 Task: Search one way flight ticket for 5 adults, 2 children, 1 infant in seat and 1 infant on lap in economy from Klawock: Klawock Airport (also Seeklawock Seaplane Base) to Gillette: Gillette Campbell County Airport on 5-1-2023. Choice of flights is Westjet. Number of bags: 2 checked bags. Price is upto 40000. Outbound departure time preference is 20:15. Return departure time preference is 9:45.
Action: Mouse moved to (192, 173)
Screenshot: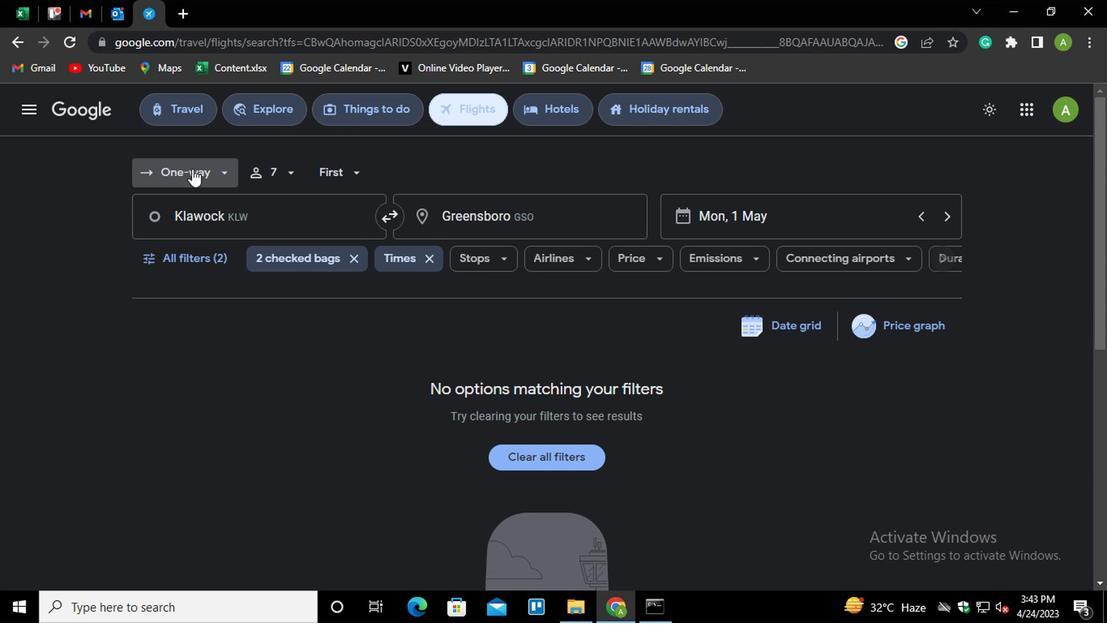 
Action: Mouse pressed left at (192, 173)
Screenshot: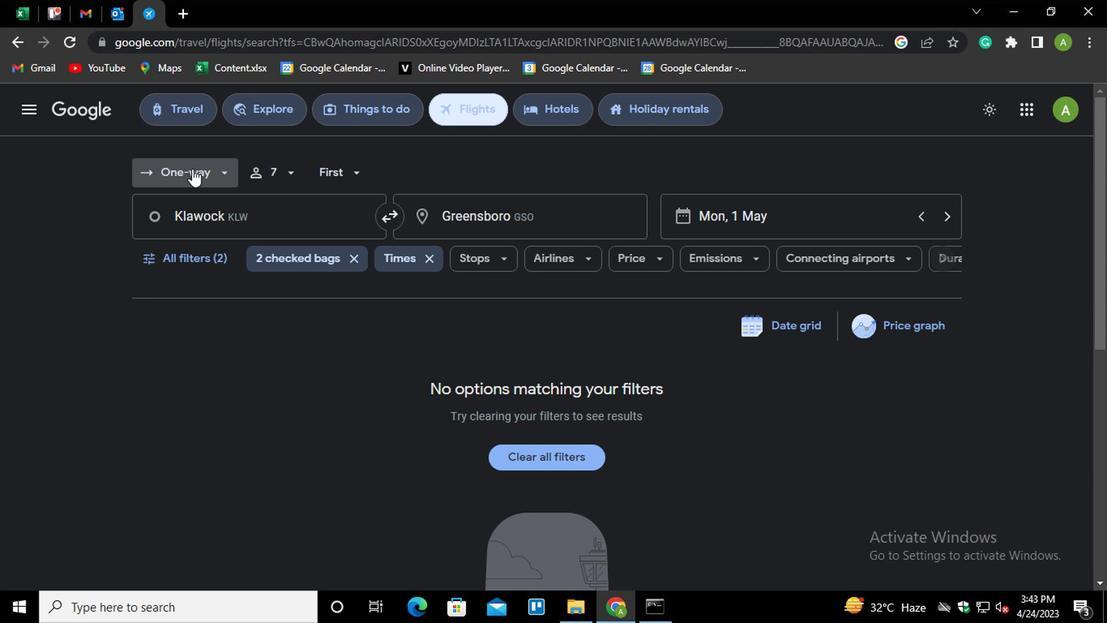 
Action: Mouse moved to (214, 238)
Screenshot: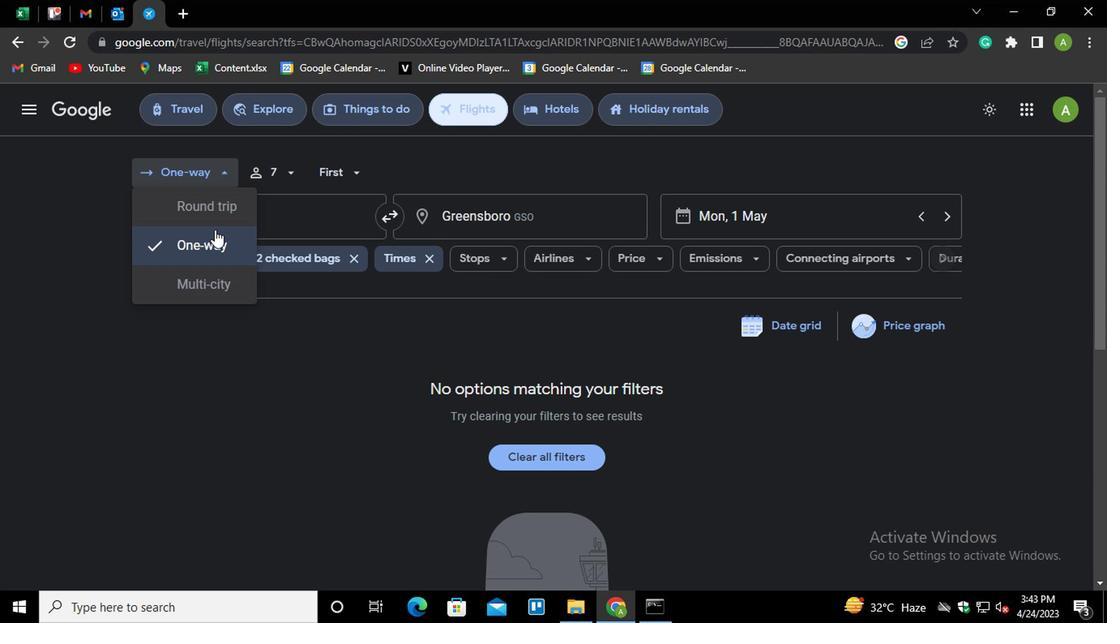 
Action: Mouse pressed left at (214, 238)
Screenshot: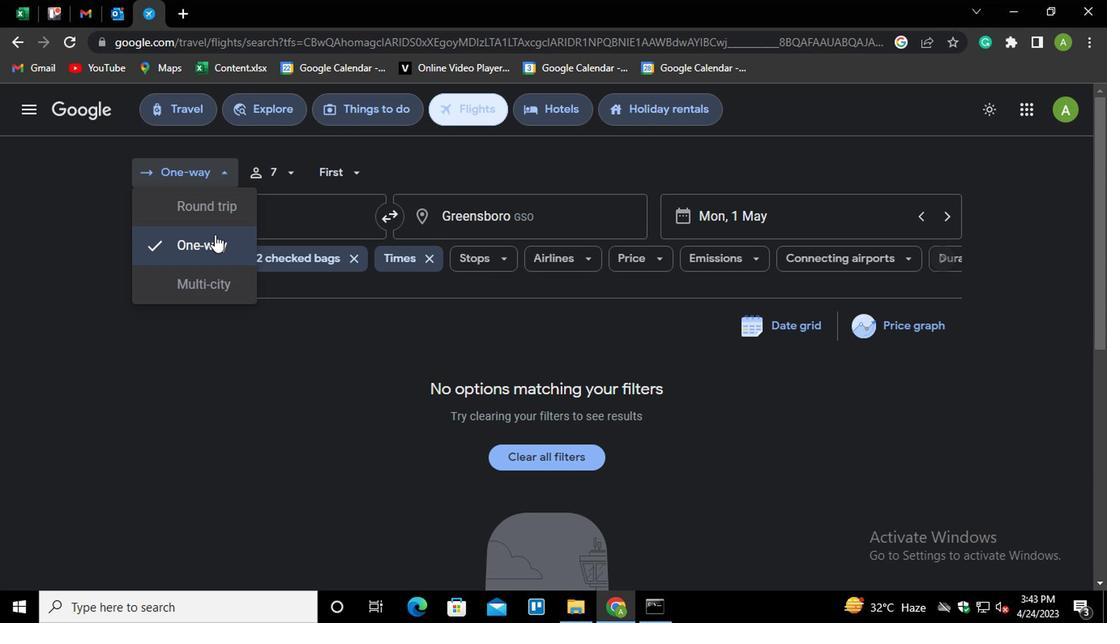 
Action: Mouse moved to (256, 173)
Screenshot: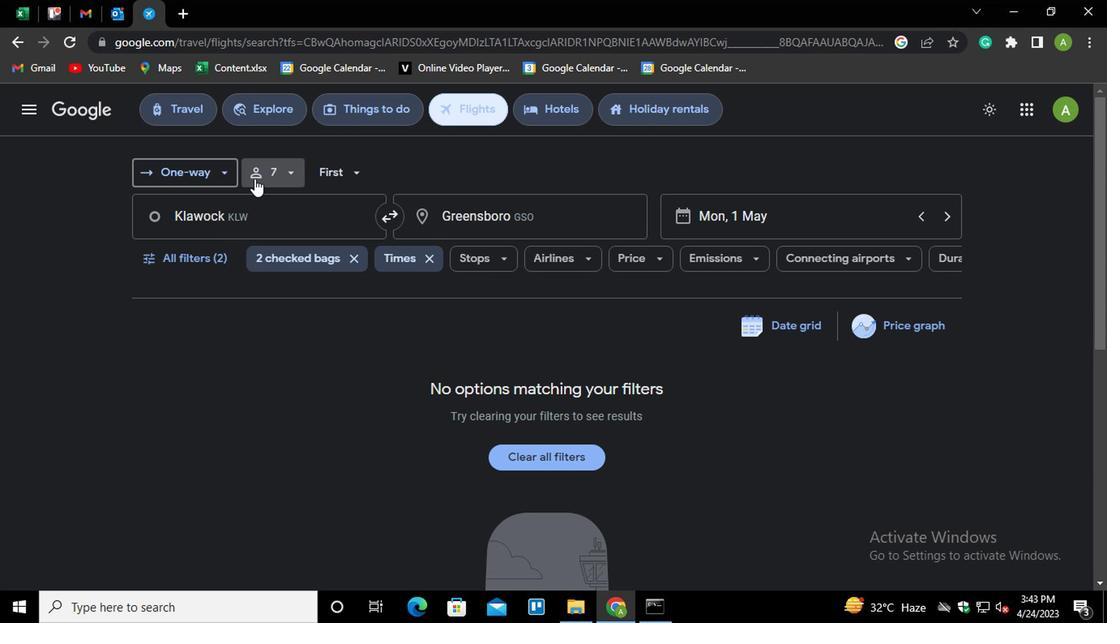 
Action: Mouse pressed left at (256, 173)
Screenshot: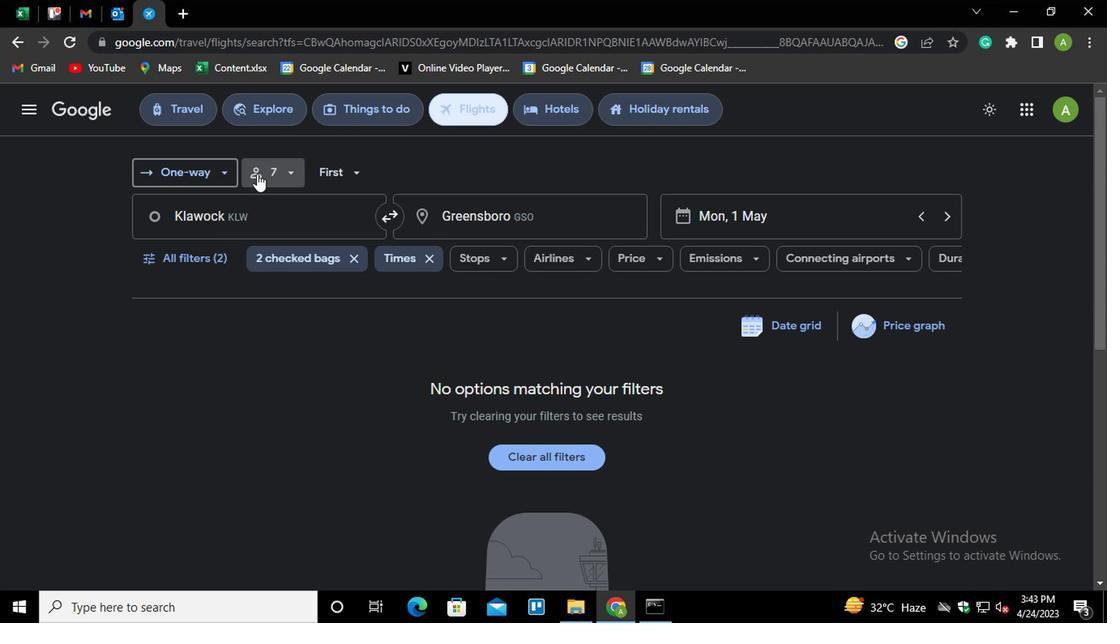 
Action: Mouse moved to (405, 216)
Screenshot: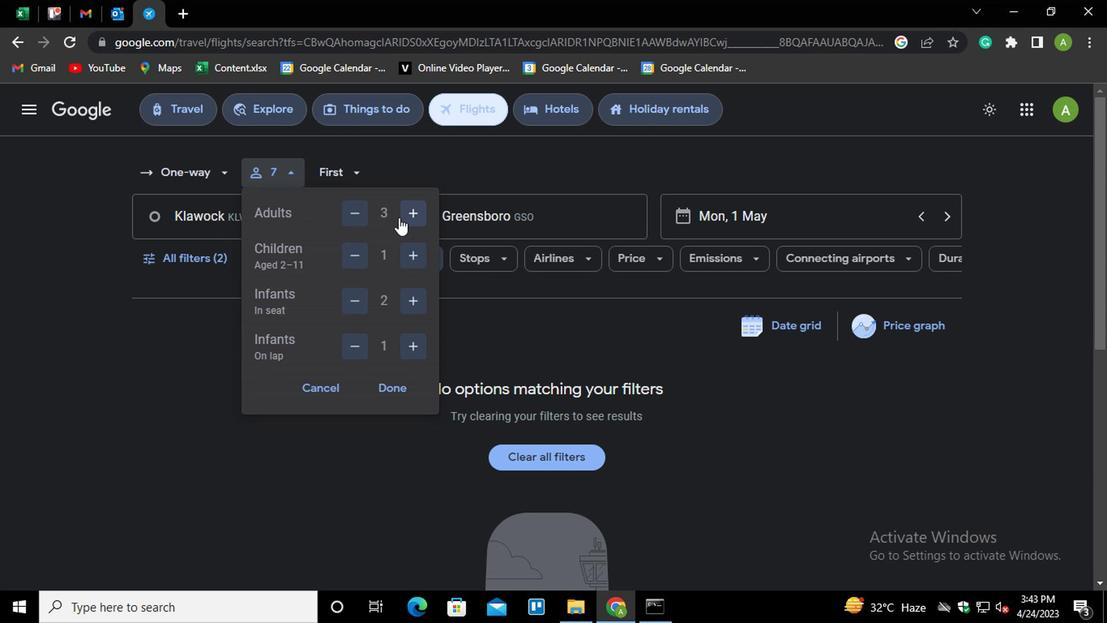 
Action: Mouse pressed left at (405, 216)
Screenshot: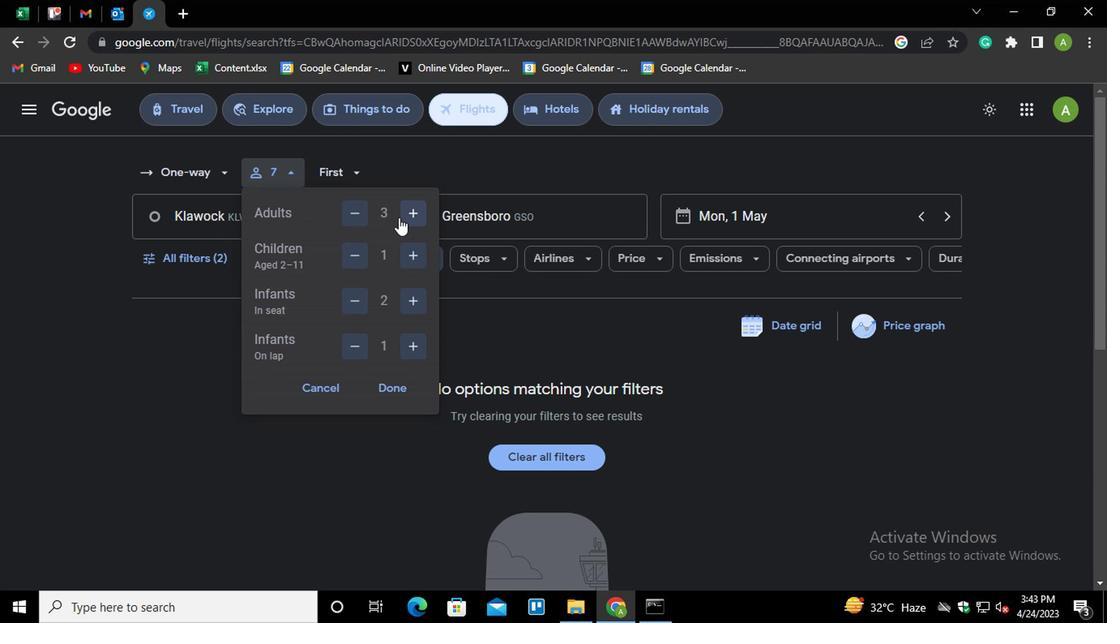 
Action: Mouse pressed left at (405, 216)
Screenshot: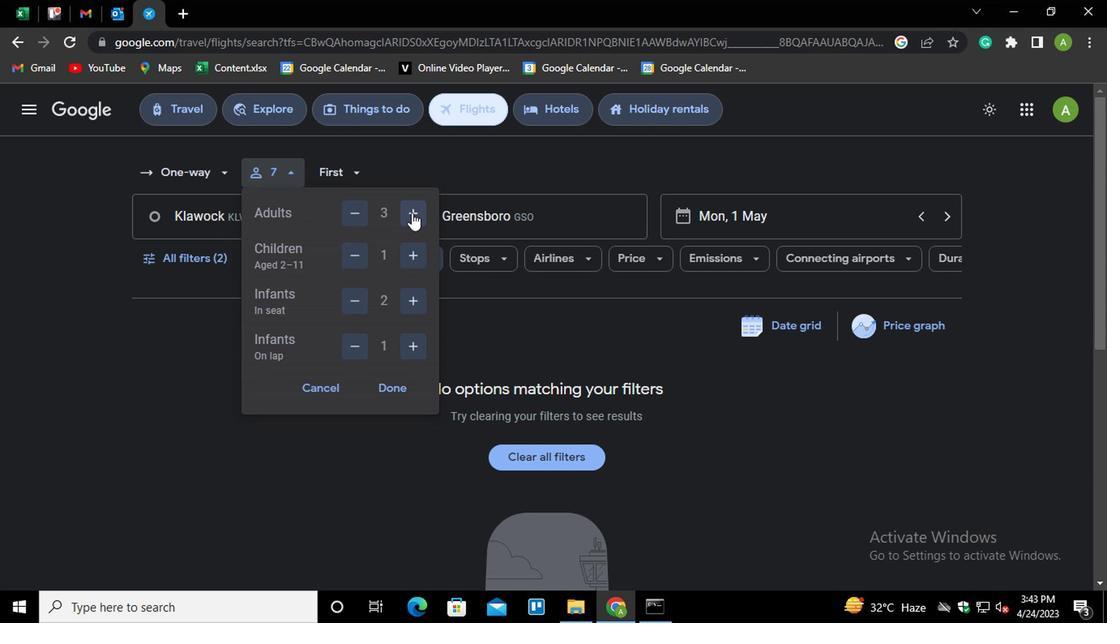 
Action: Mouse moved to (406, 256)
Screenshot: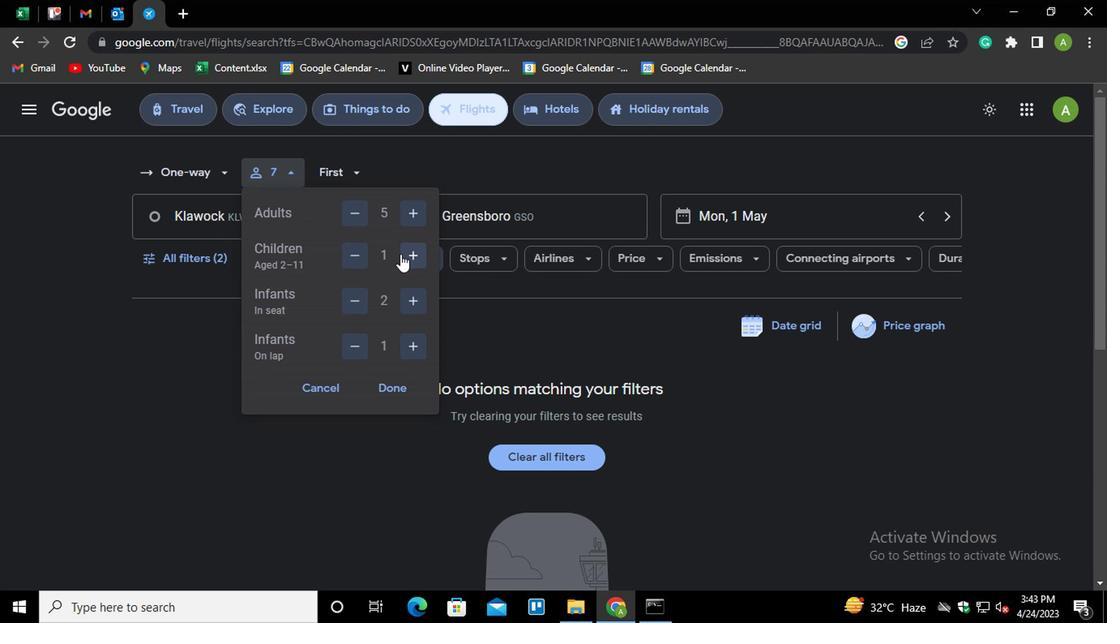 
Action: Mouse pressed left at (406, 256)
Screenshot: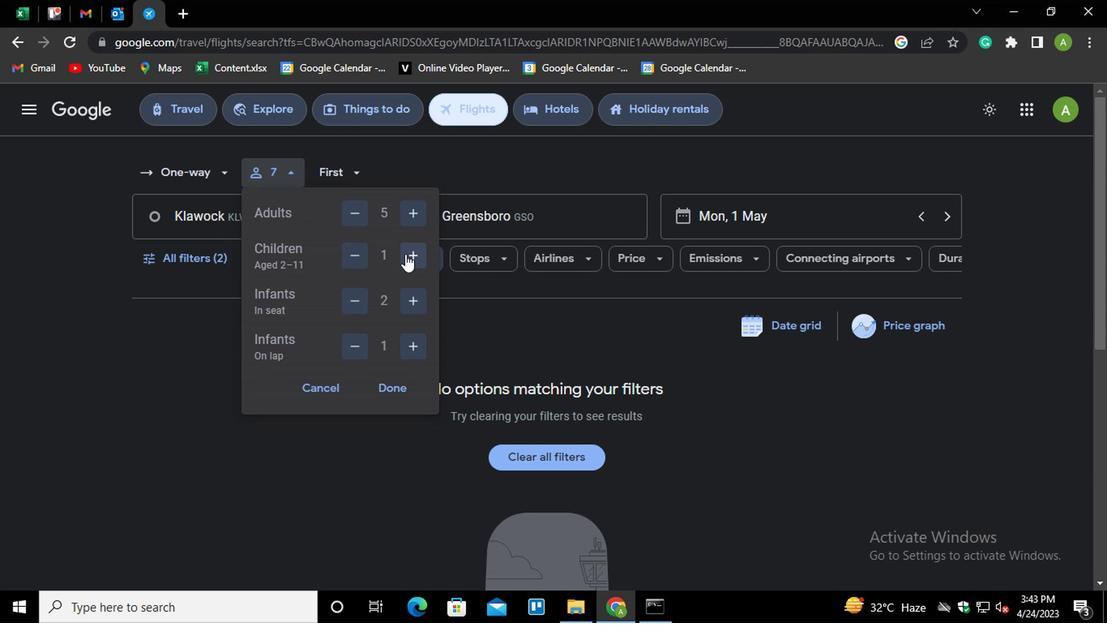 
Action: Mouse moved to (346, 310)
Screenshot: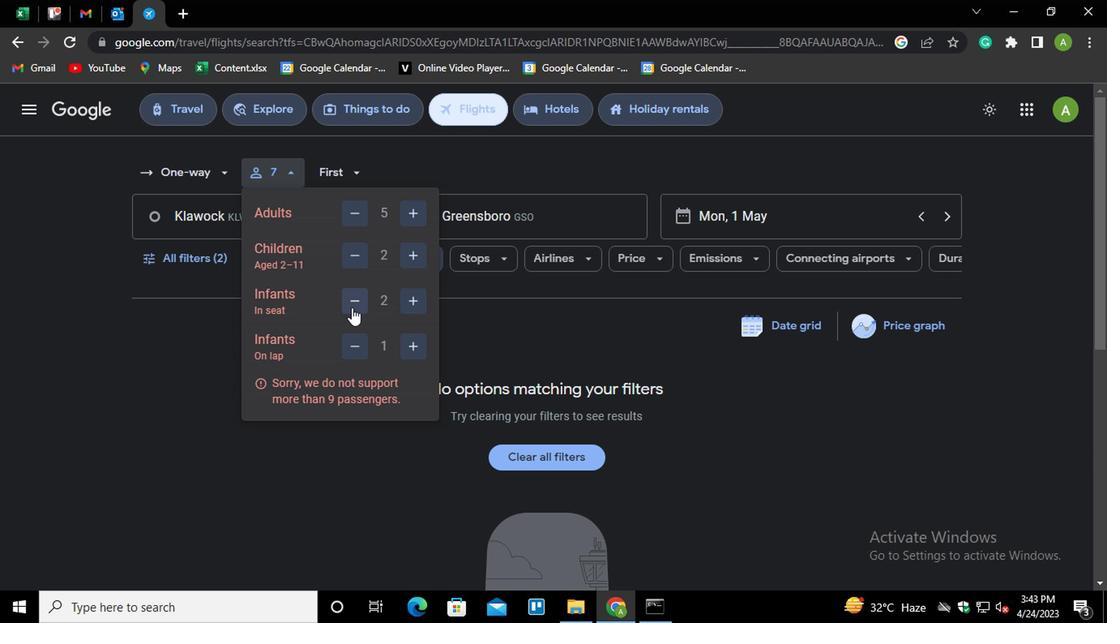
Action: Mouse pressed left at (346, 310)
Screenshot: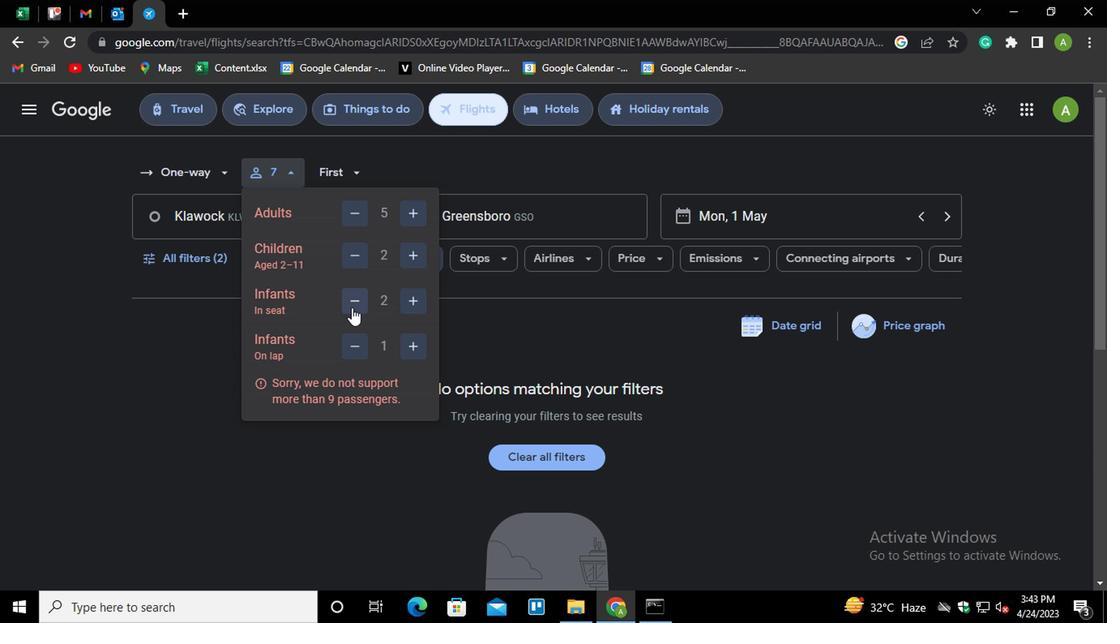 
Action: Mouse moved to (398, 387)
Screenshot: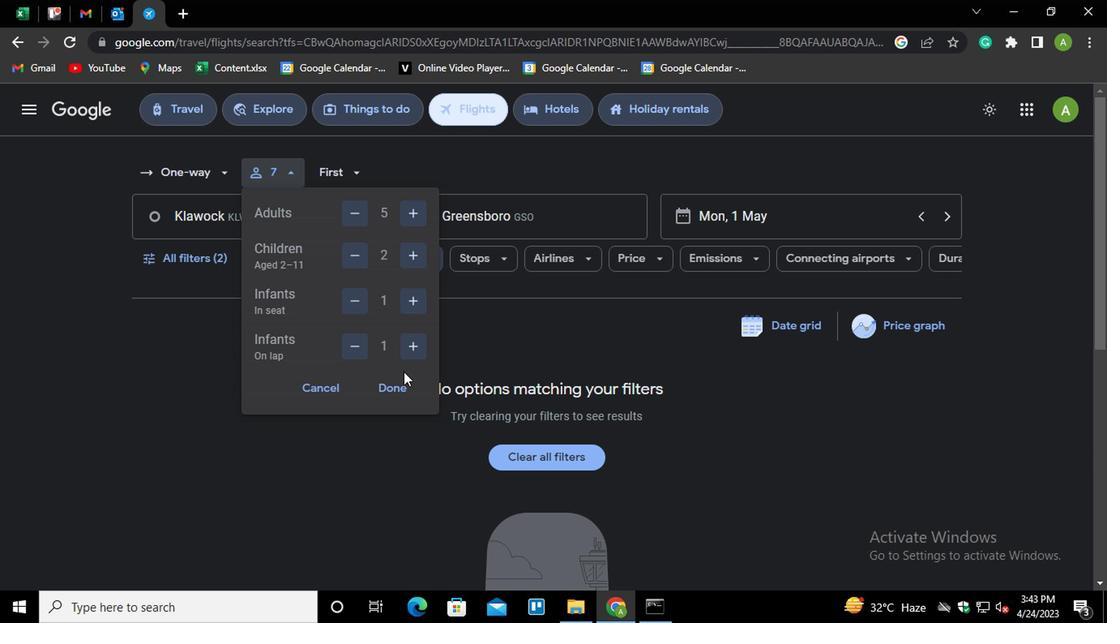 
Action: Mouse pressed left at (398, 387)
Screenshot: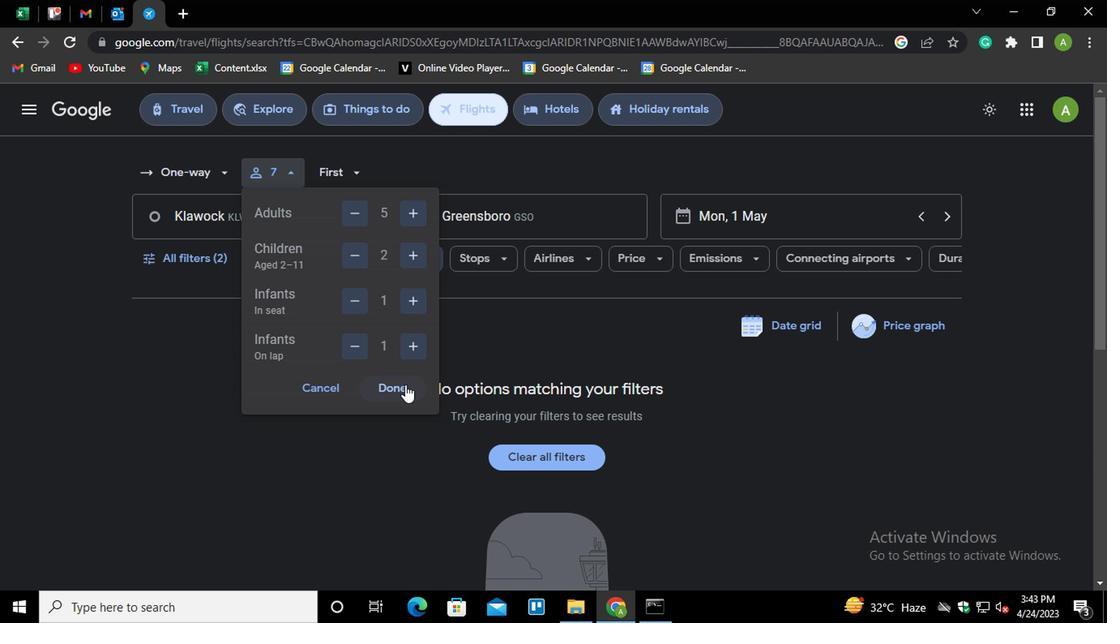 
Action: Mouse moved to (511, 226)
Screenshot: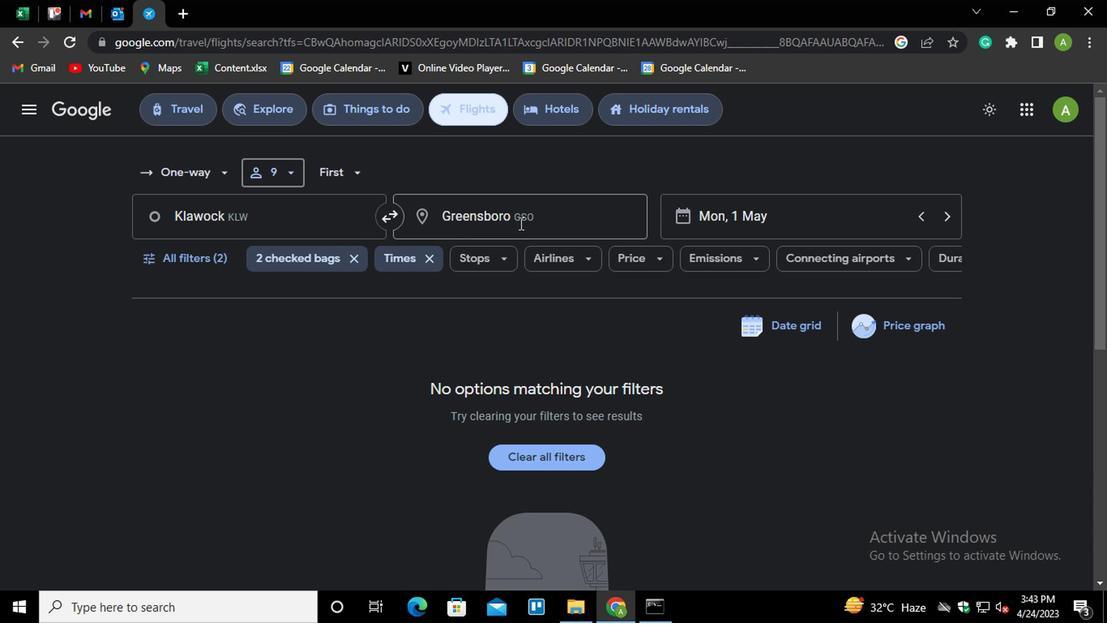 
Action: Mouse pressed left at (511, 226)
Screenshot: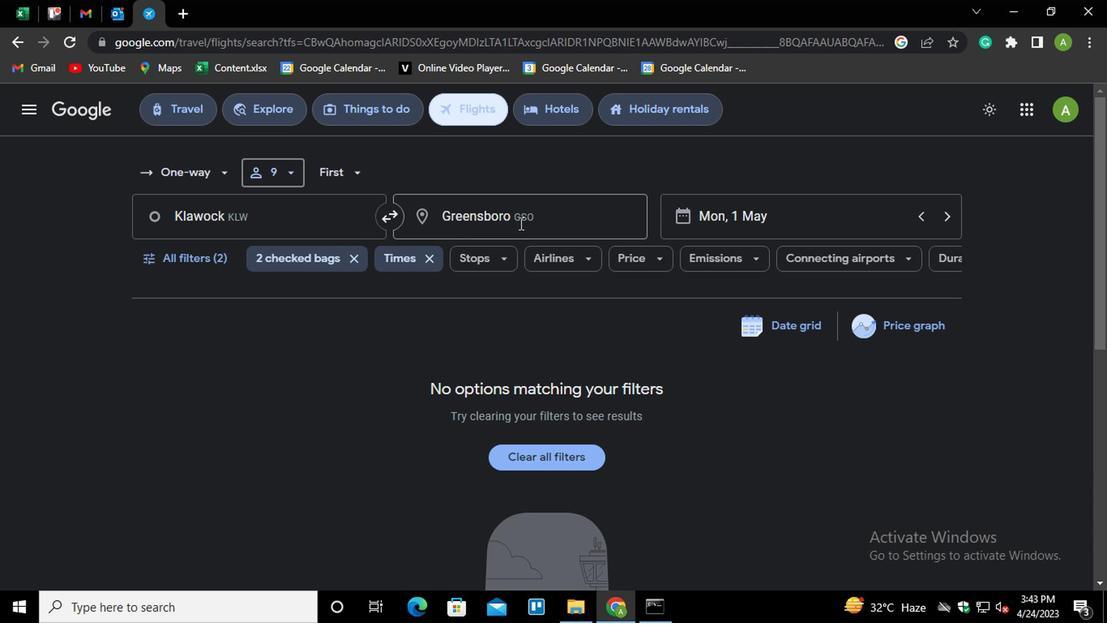 
Action: Key pressed <Key.shift_r><Key.shift_r><Key.shift_r><Key.shift_r><Key.shift_r><Key.shift_r><Key.shift_r>Gillette<Key.down><Key.enter>
Screenshot: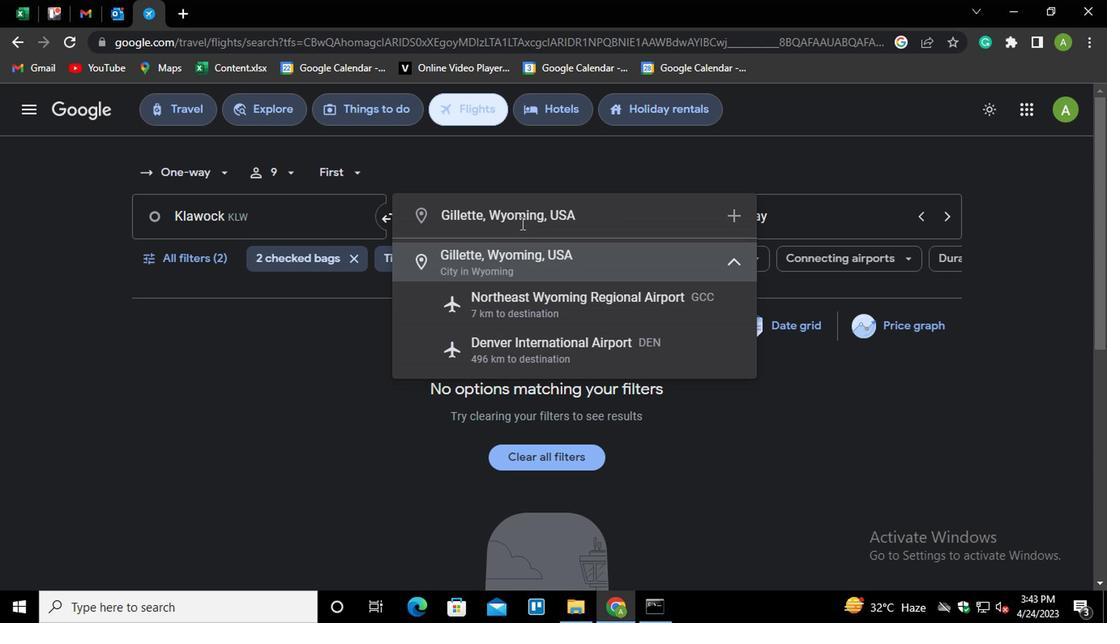 
Action: Mouse moved to (181, 271)
Screenshot: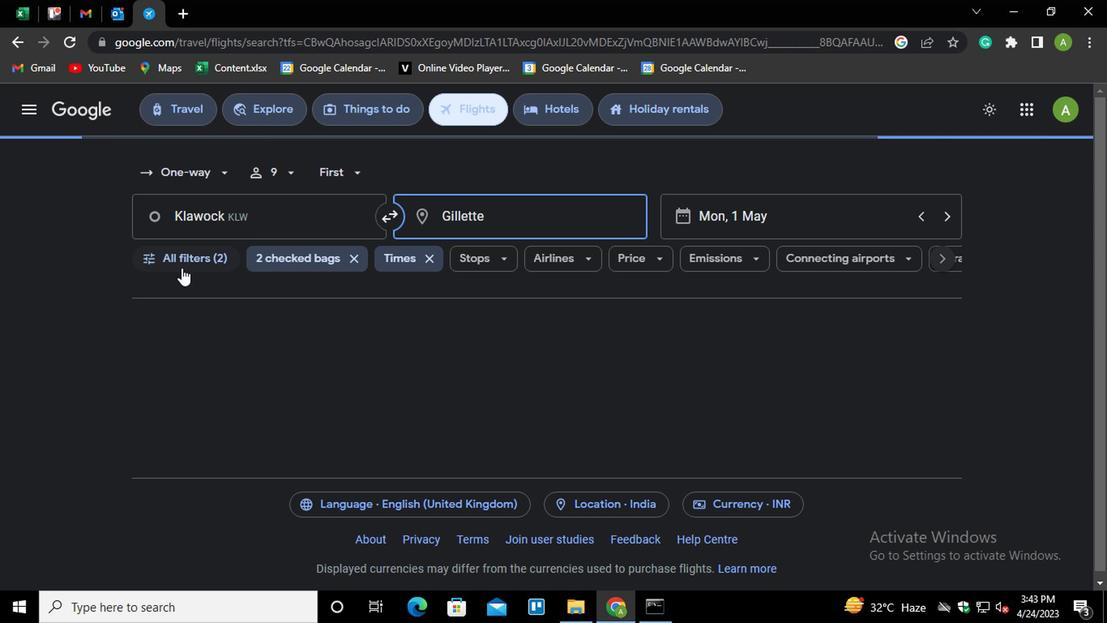 
Action: Mouse pressed left at (181, 271)
Screenshot: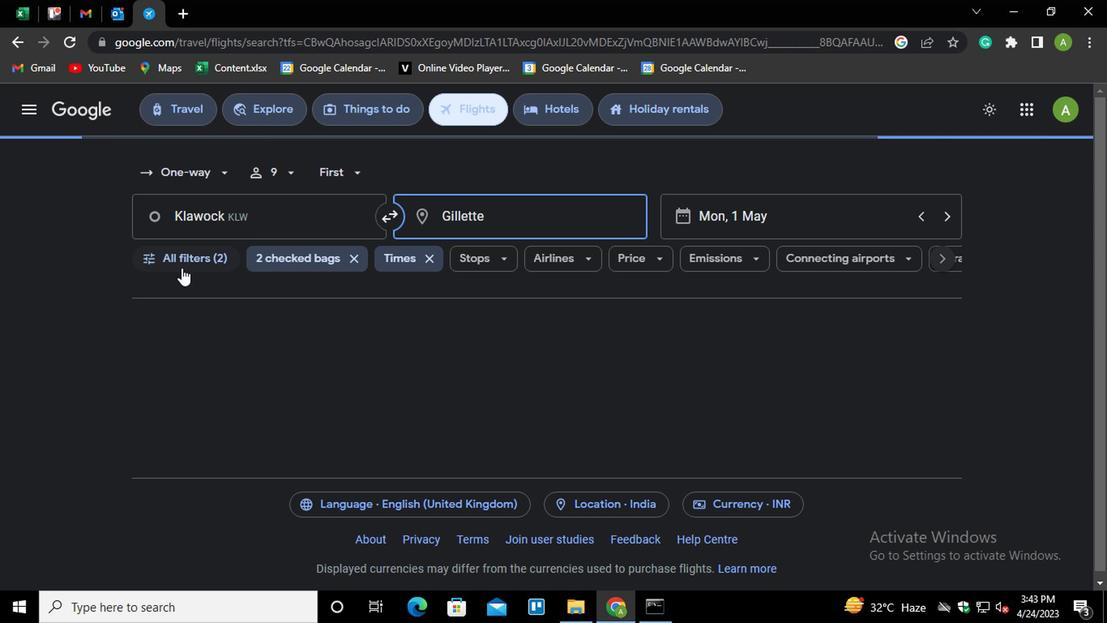 
Action: Mouse moved to (360, 567)
Screenshot: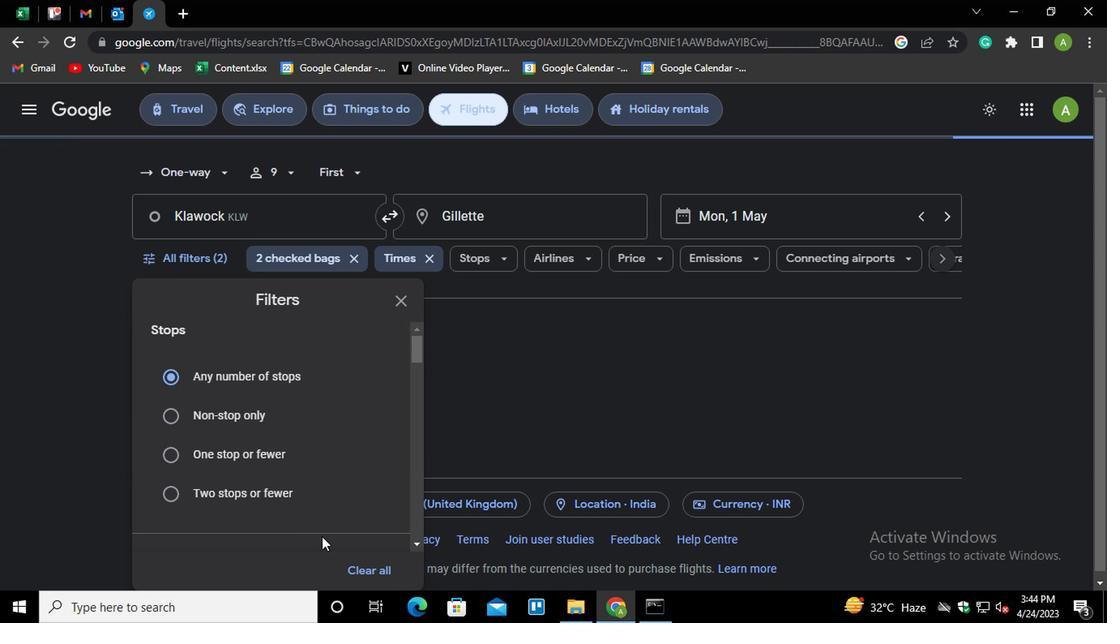 
Action: Mouse pressed left at (360, 567)
Screenshot: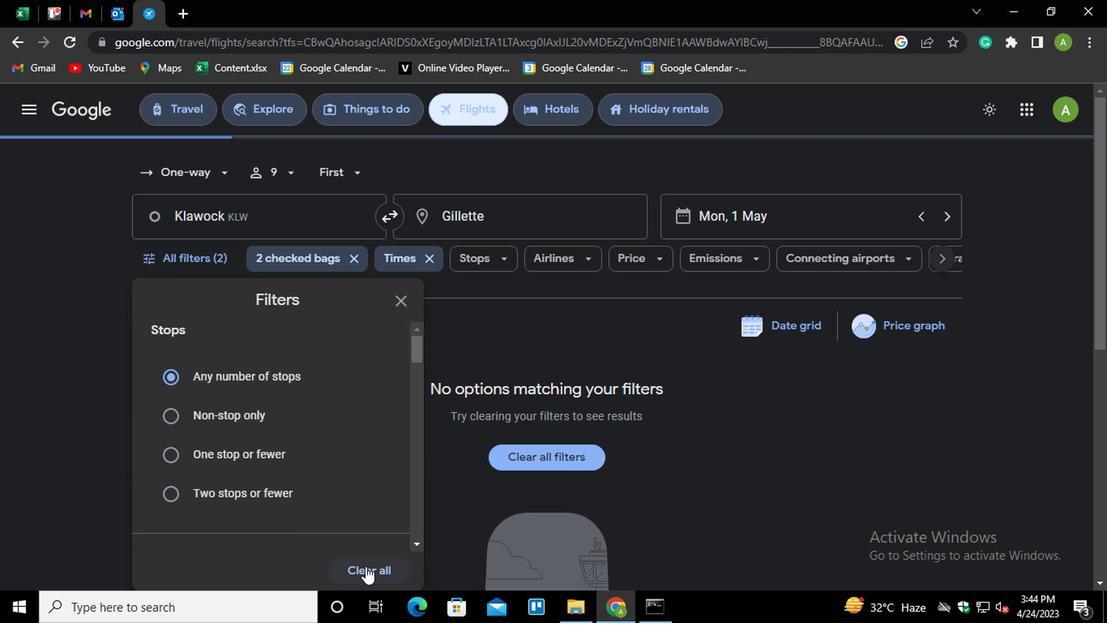 
Action: Mouse moved to (282, 416)
Screenshot: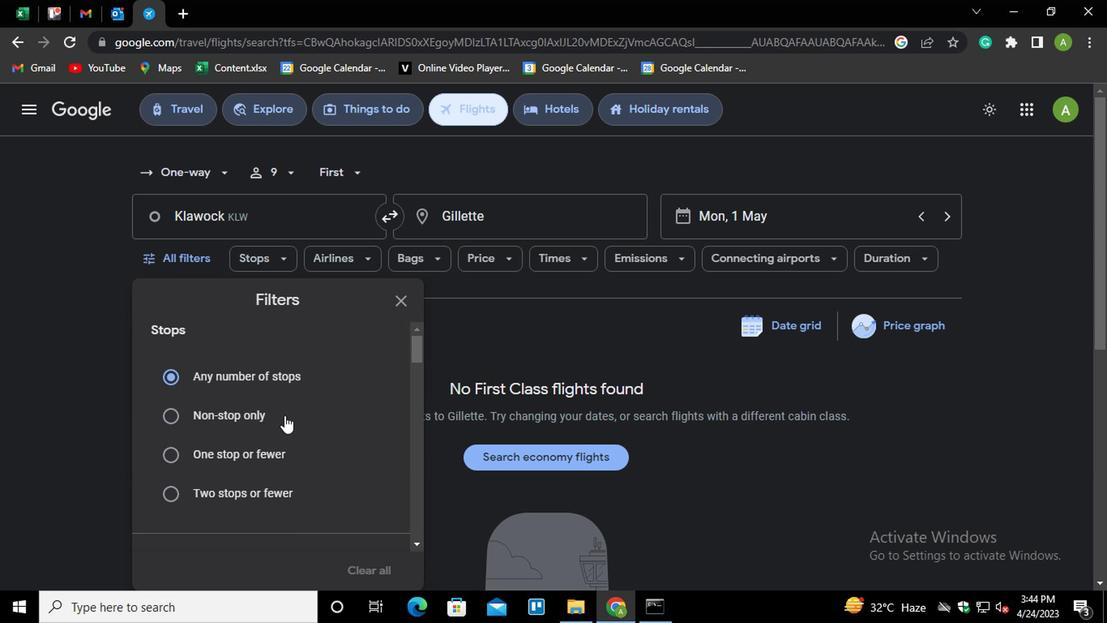 
Action: Mouse scrolled (282, 416) with delta (0, 0)
Screenshot: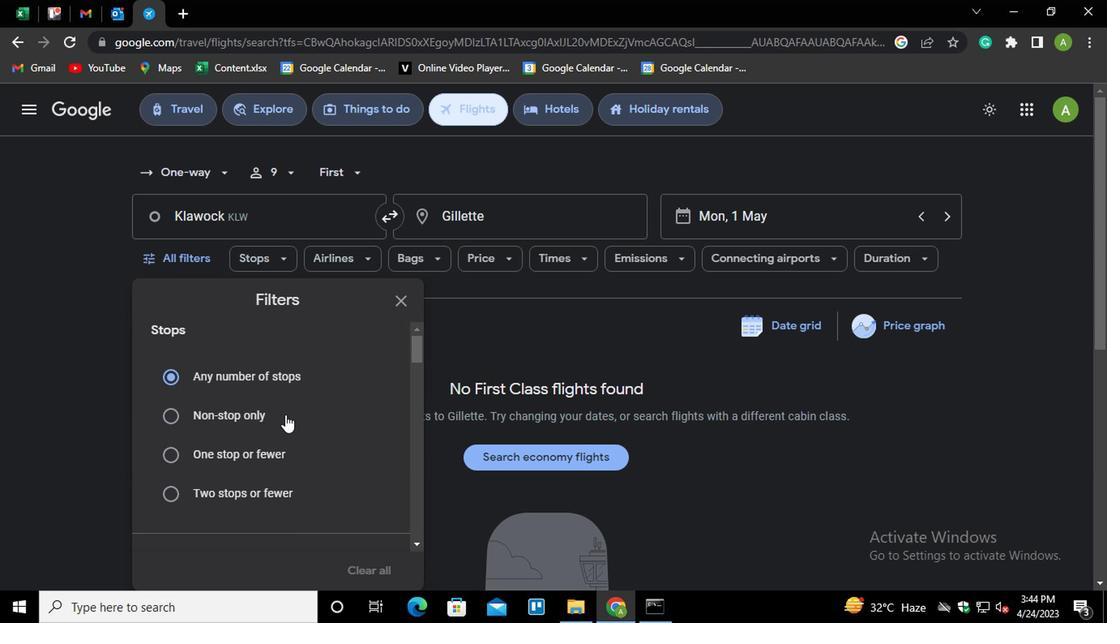 
Action: Mouse scrolled (282, 416) with delta (0, 0)
Screenshot: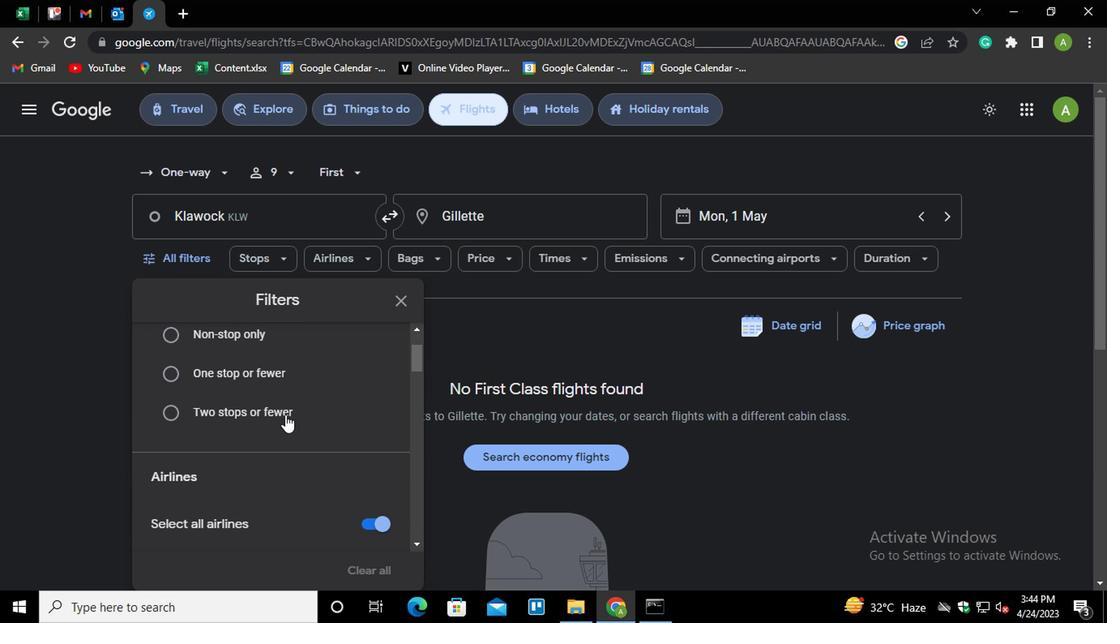
Action: Mouse moved to (366, 449)
Screenshot: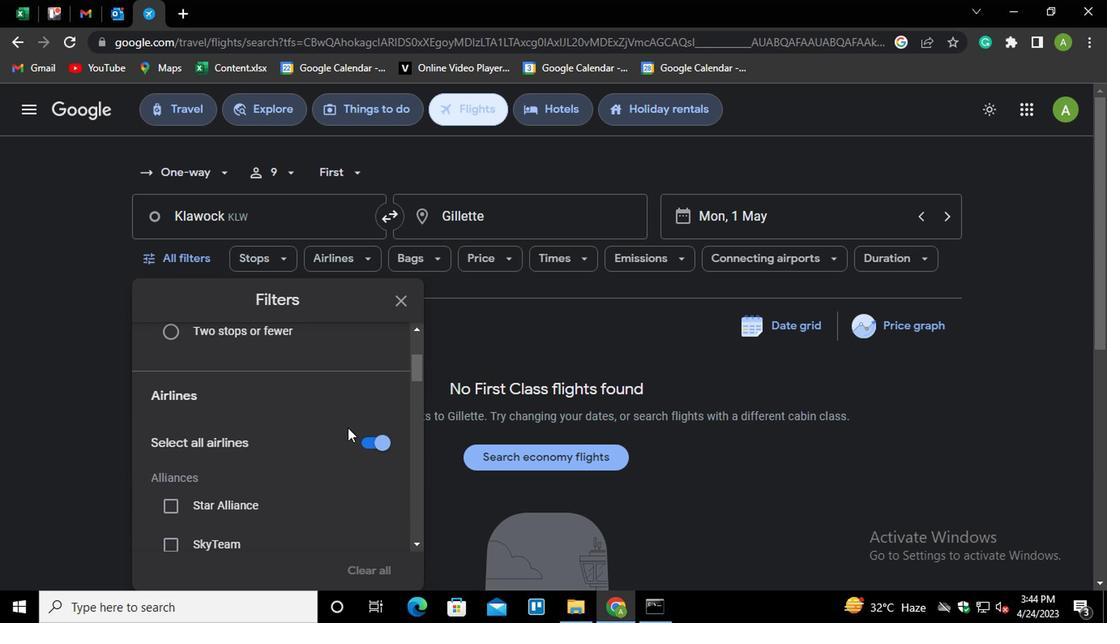 
Action: Mouse pressed left at (366, 449)
Screenshot: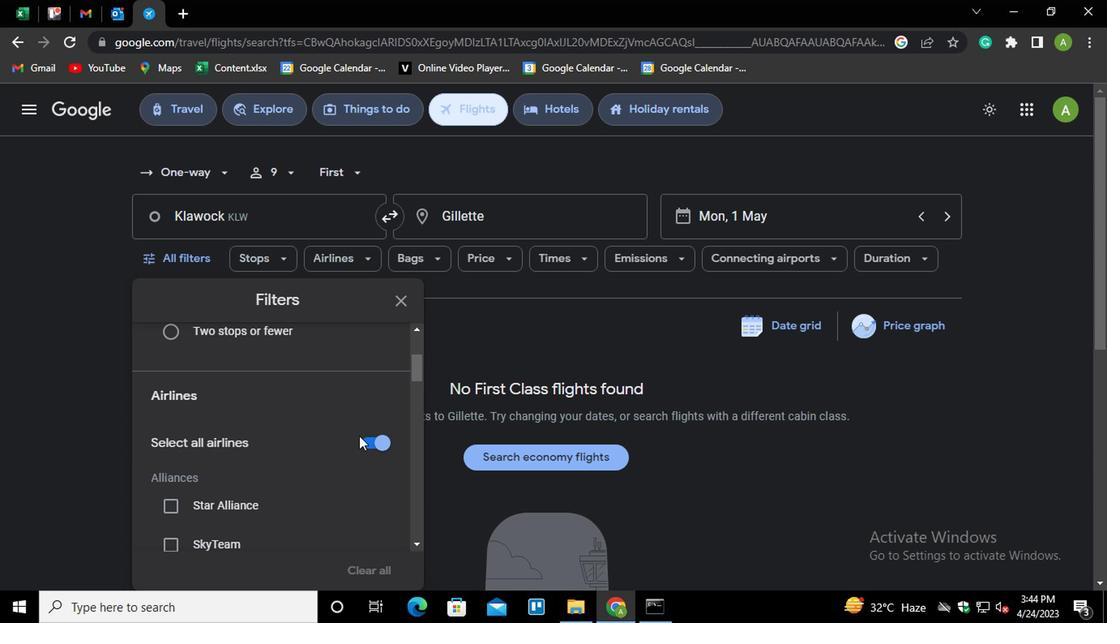 
Action: Mouse moved to (336, 453)
Screenshot: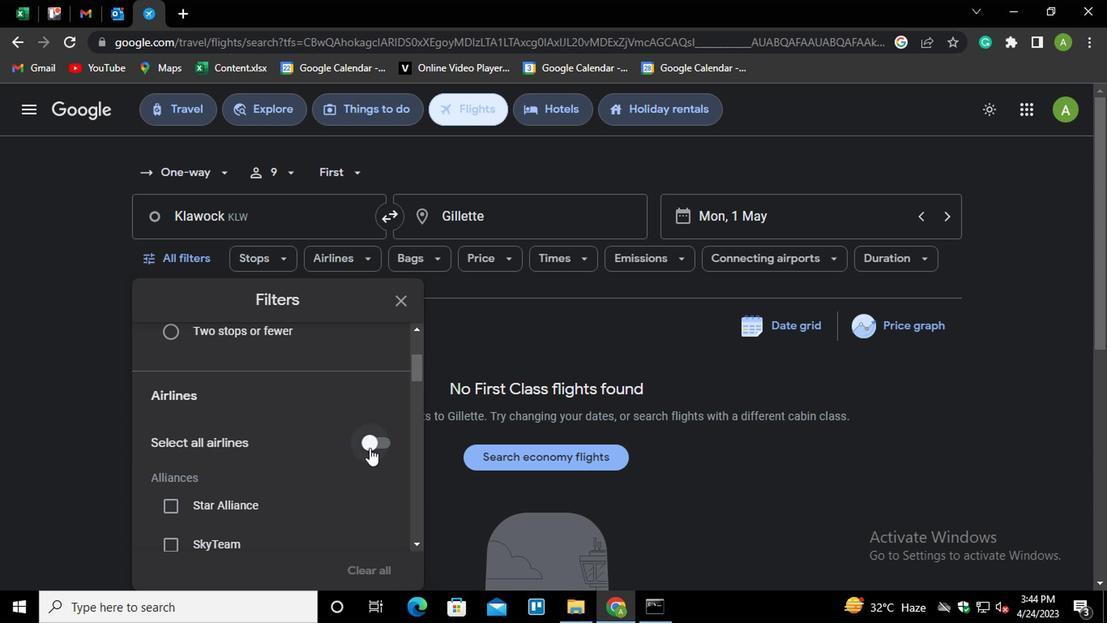
Action: Mouse scrolled (336, 452) with delta (0, 0)
Screenshot: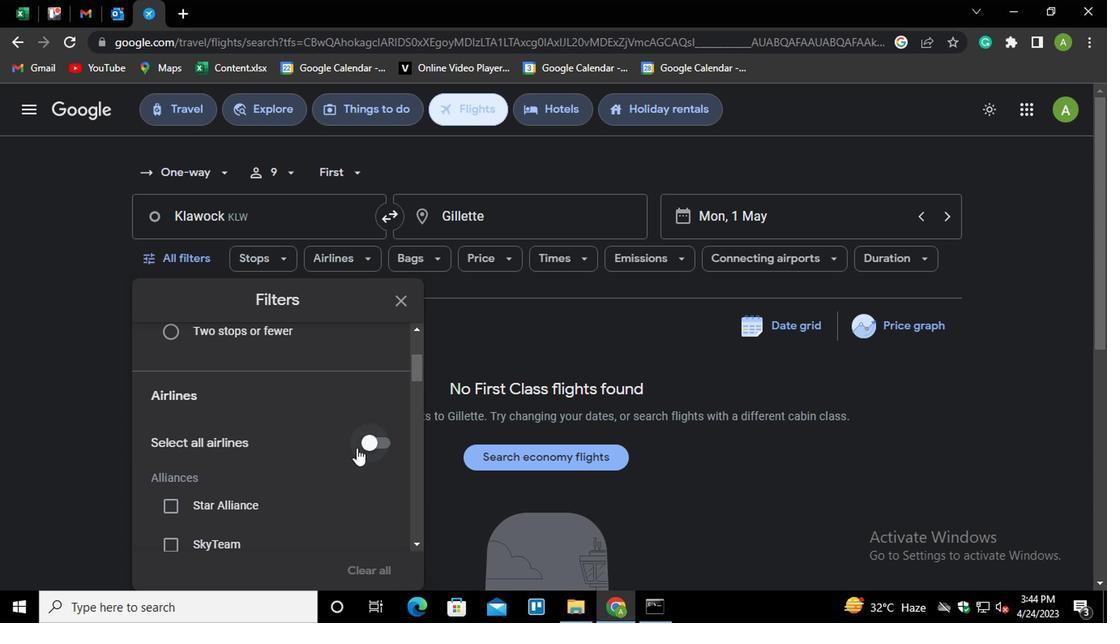 
Action: Mouse scrolled (336, 452) with delta (0, 0)
Screenshot: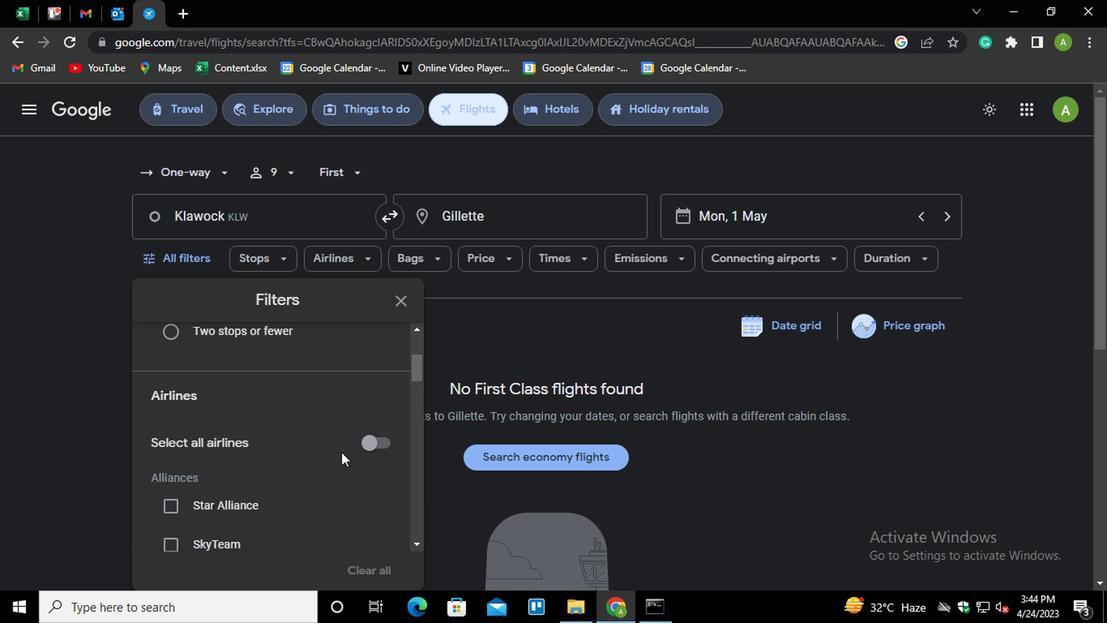 
Action: Mouse scrolled (336, 452) with delta (0, 0)
Screenshot: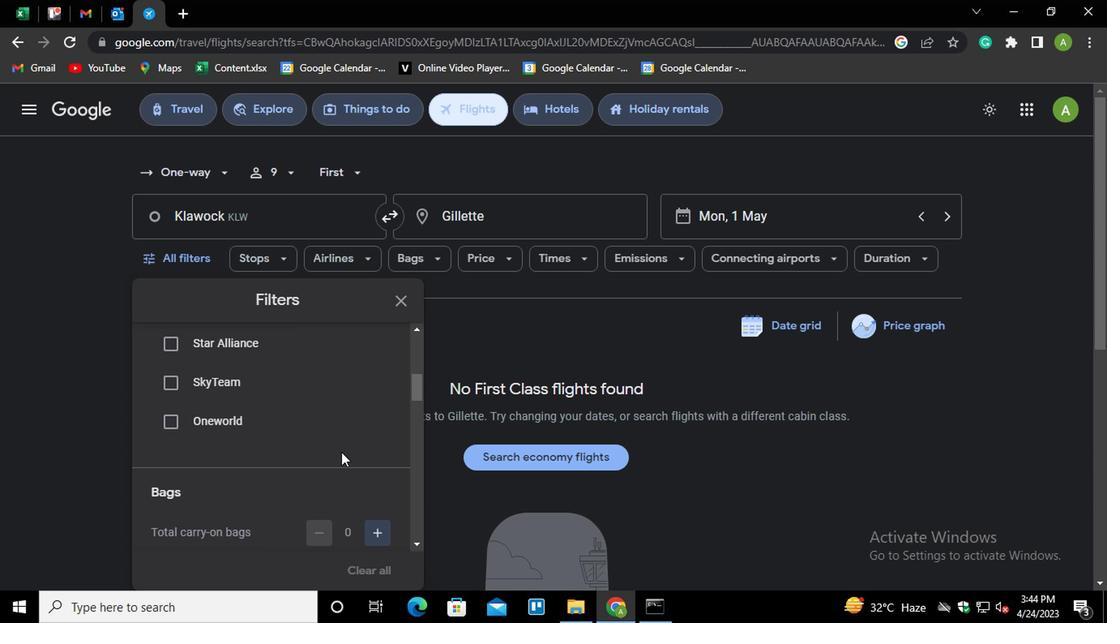 
Action: Mouse scrolled (336, 454) with delta (0, 1)
Screenshot: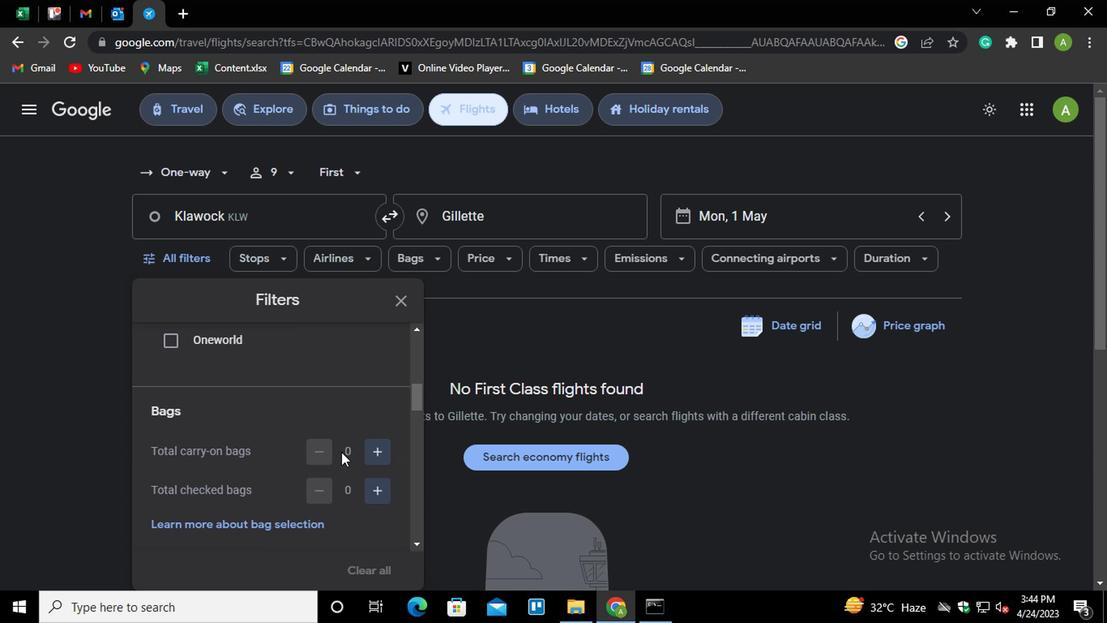 
Action: Mouse moved to (352, 428)
Screenshot: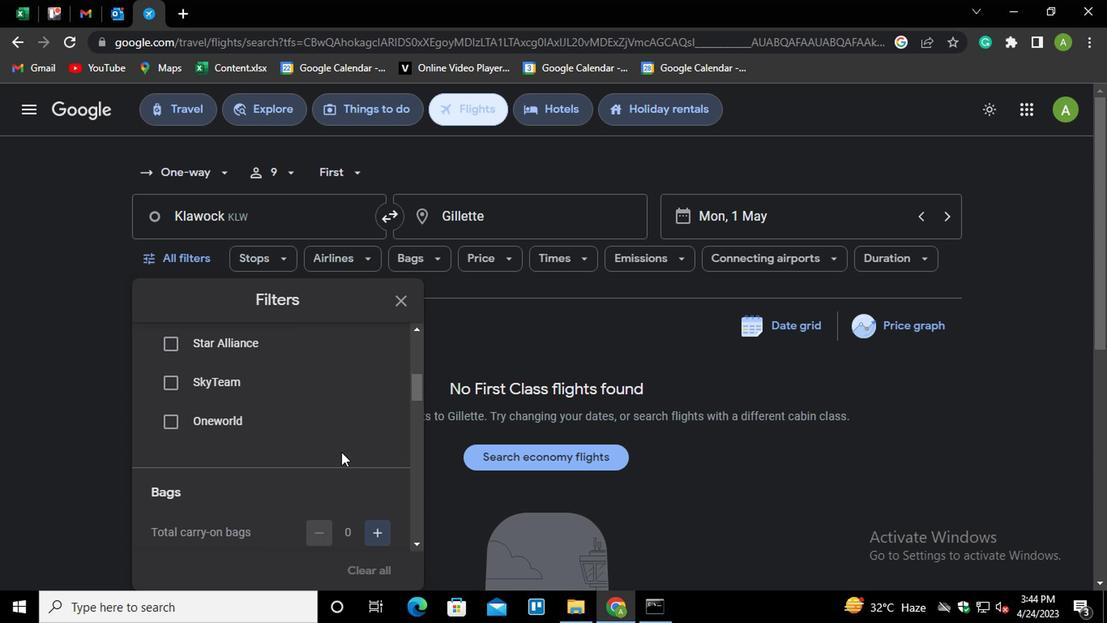 
Action: Mouse scrolled (352, 428) with delta (0, 0)
Screenshot: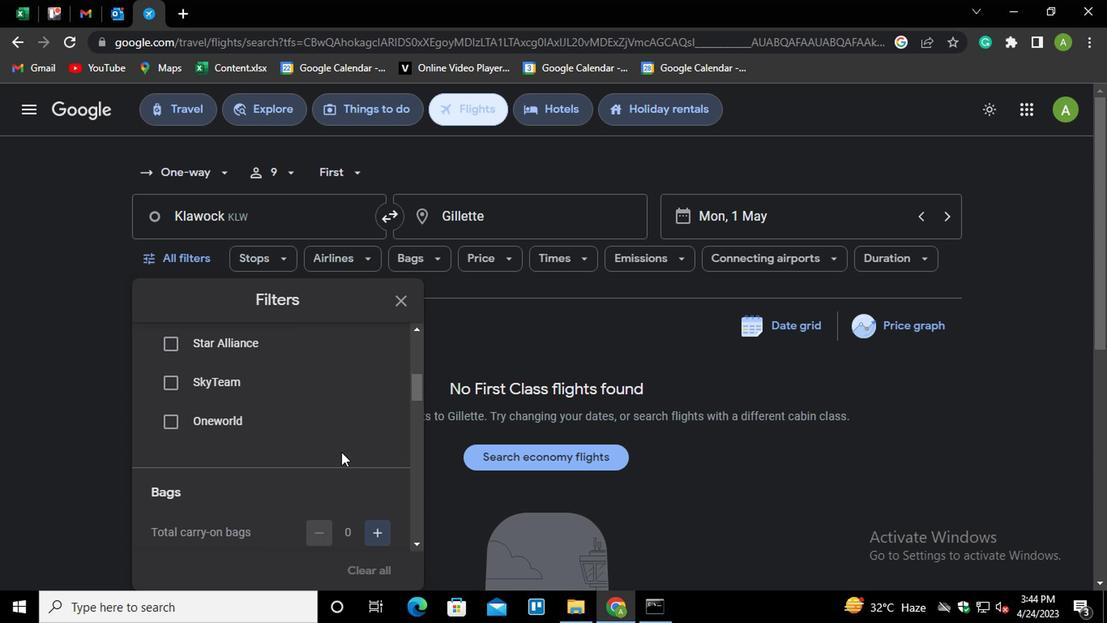 
Action: Mouse scrolled (352, 428) with delta (0, 0)
Screenshot: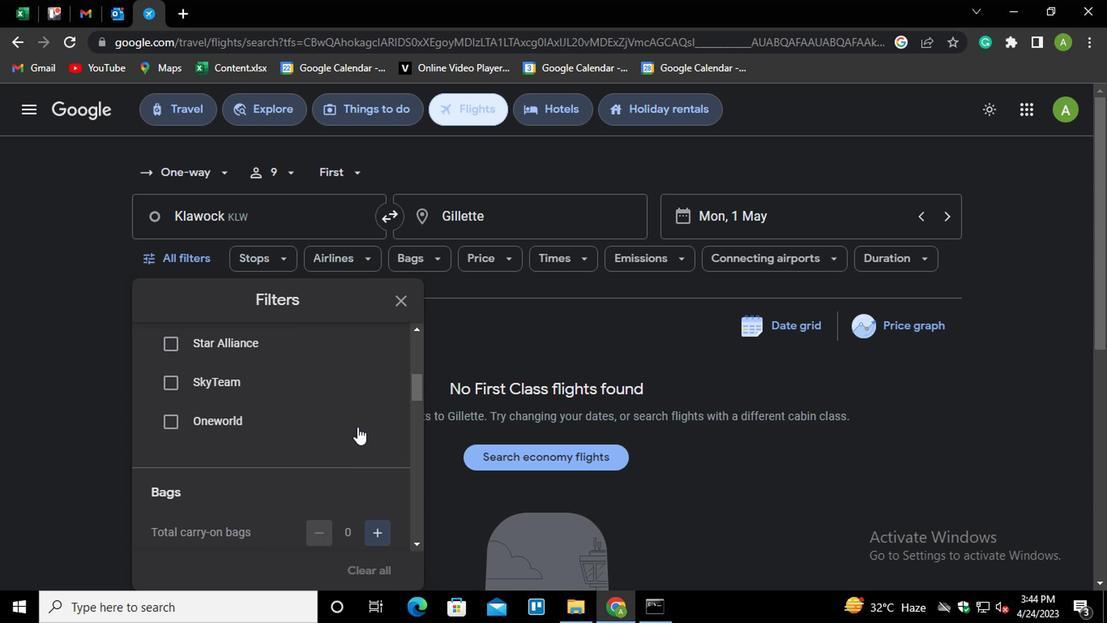
Action: Mouse moved to (370, 407)
Screenshot: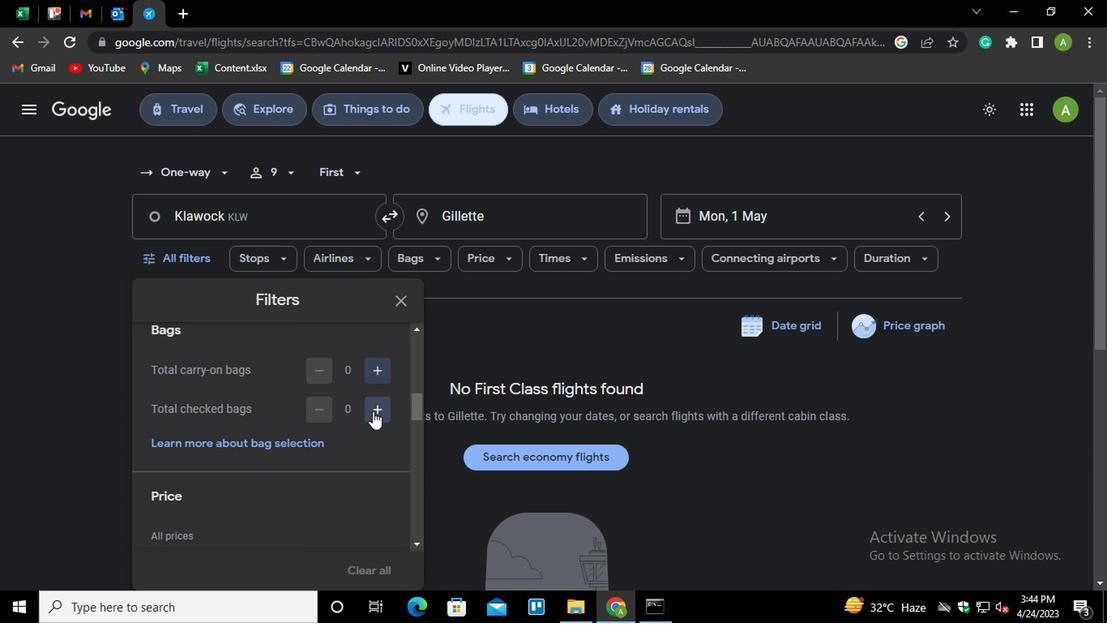 
Action: Mouse pressed left at (370, 407)
Screenshot: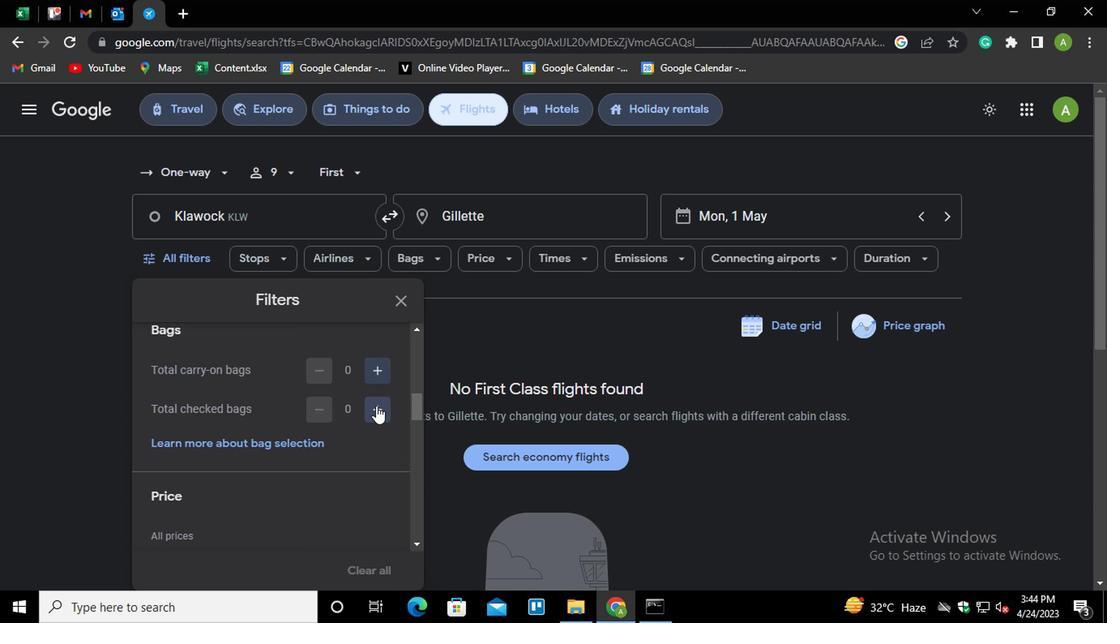 
Action: Mouse pressed left at (370, 407)
Screenshot: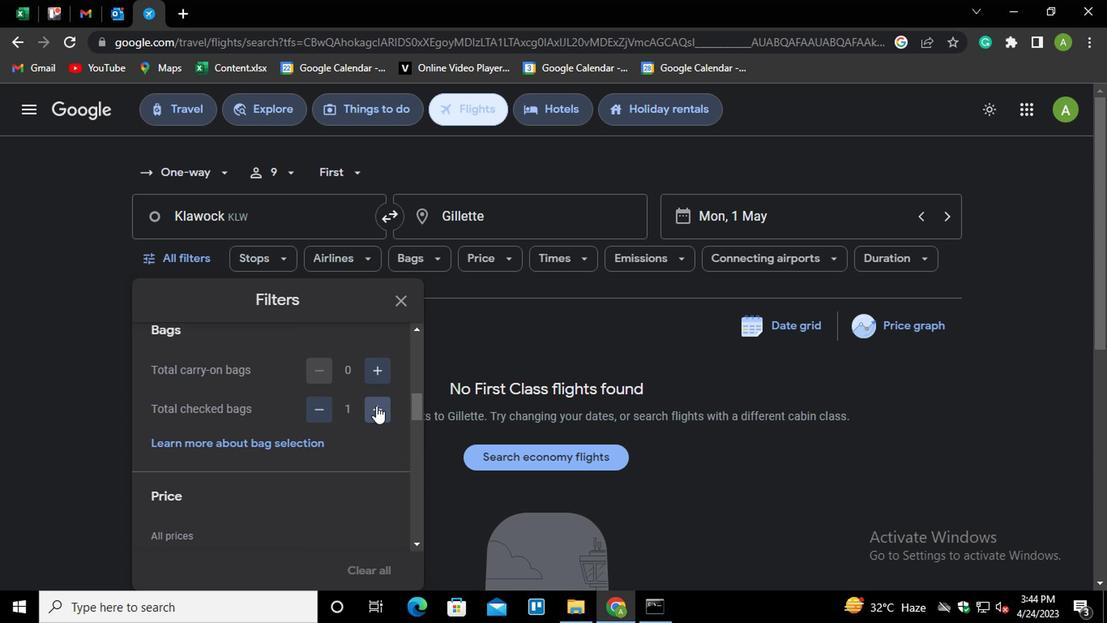 
Action: Mouse moved to (361, 459)
Screenshot: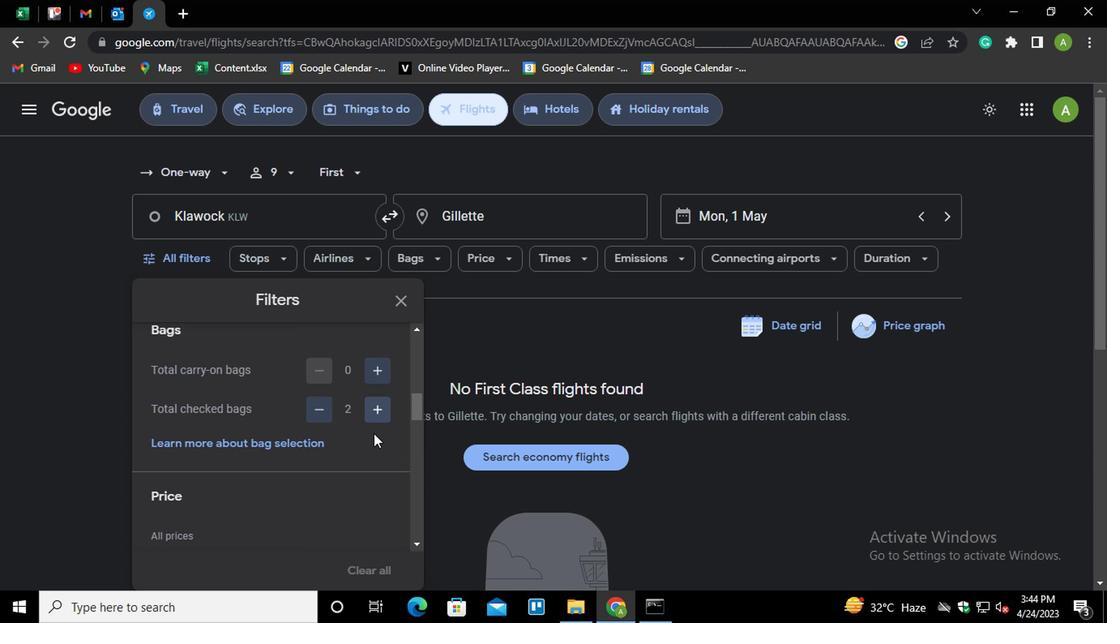 
Action: Mouse scrolled (361, 459) with delta (0, 0)
Screenshot: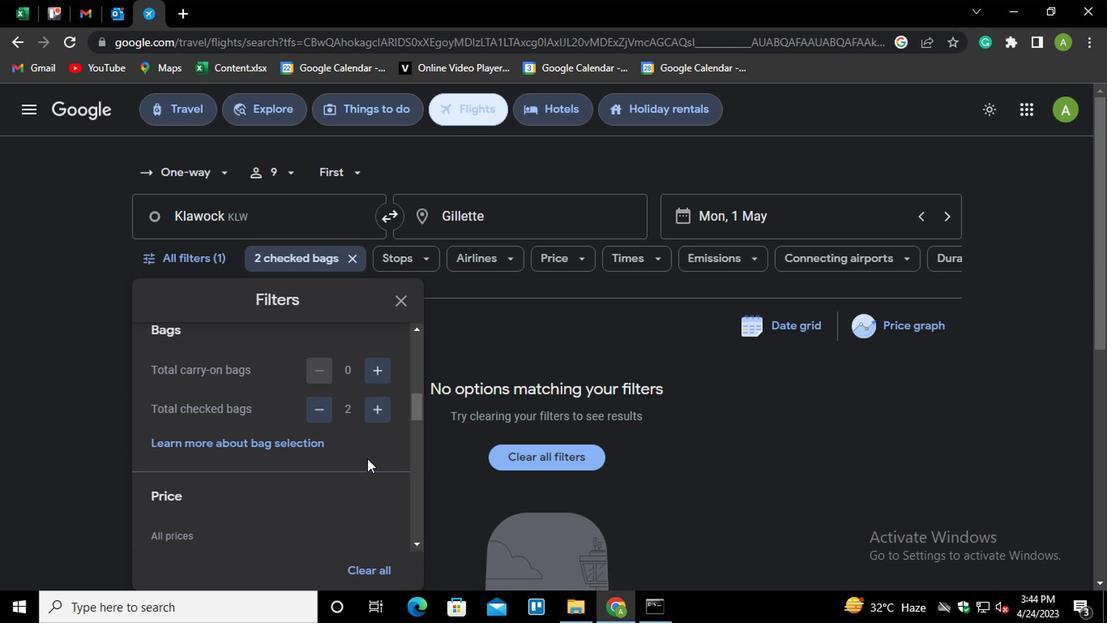 
Action: Mouse scrolled (361, 459) with delta (0, 0)
Screenshot: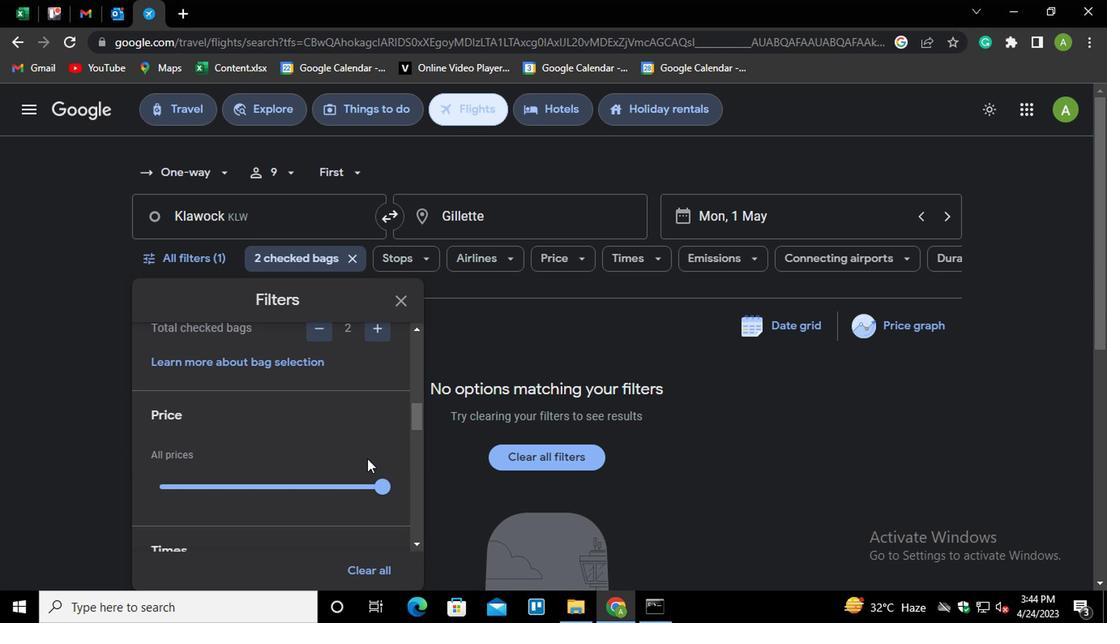 
Action: Mouse moved to (376, 402)
Screenshot: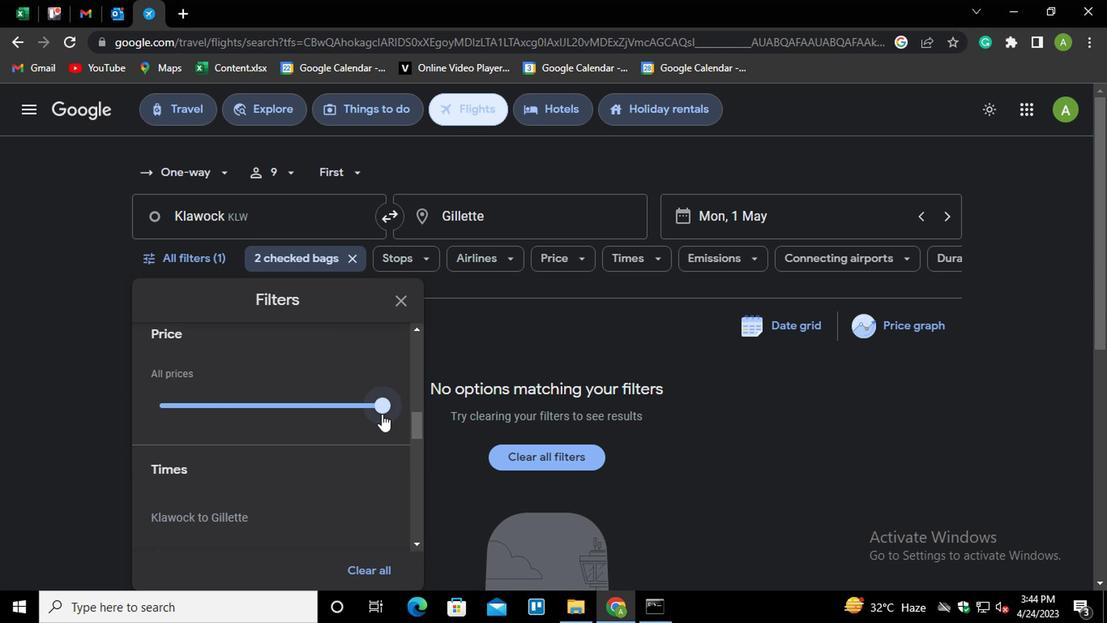 
Action: Mouse pressed left at (376, 402)
Screenshot: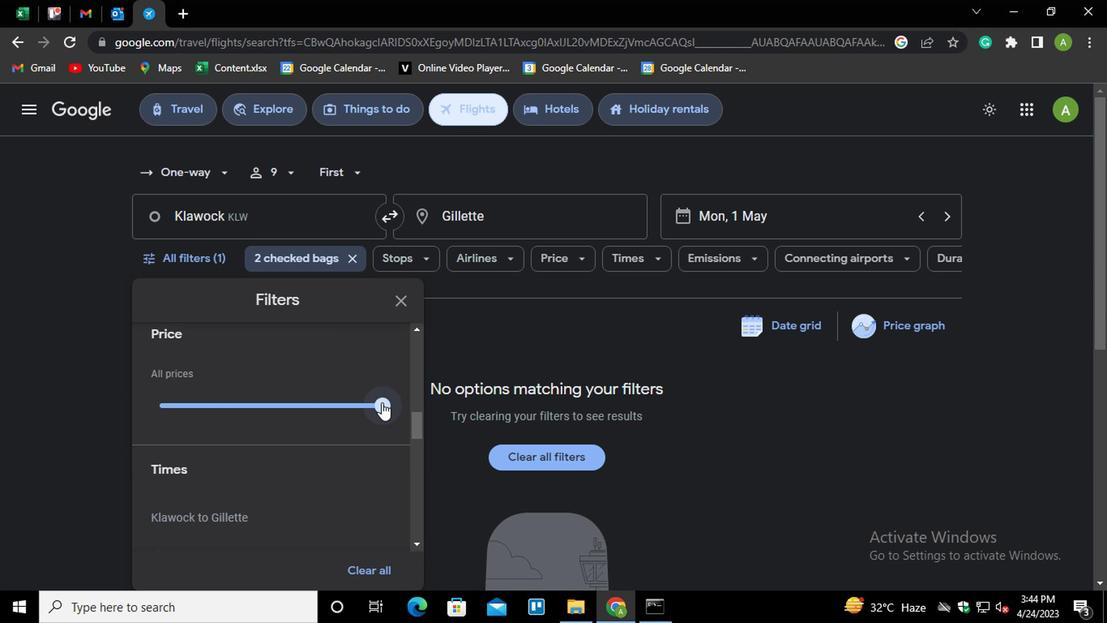 
Action: Mouse moved to (346, 471)
Screenshot: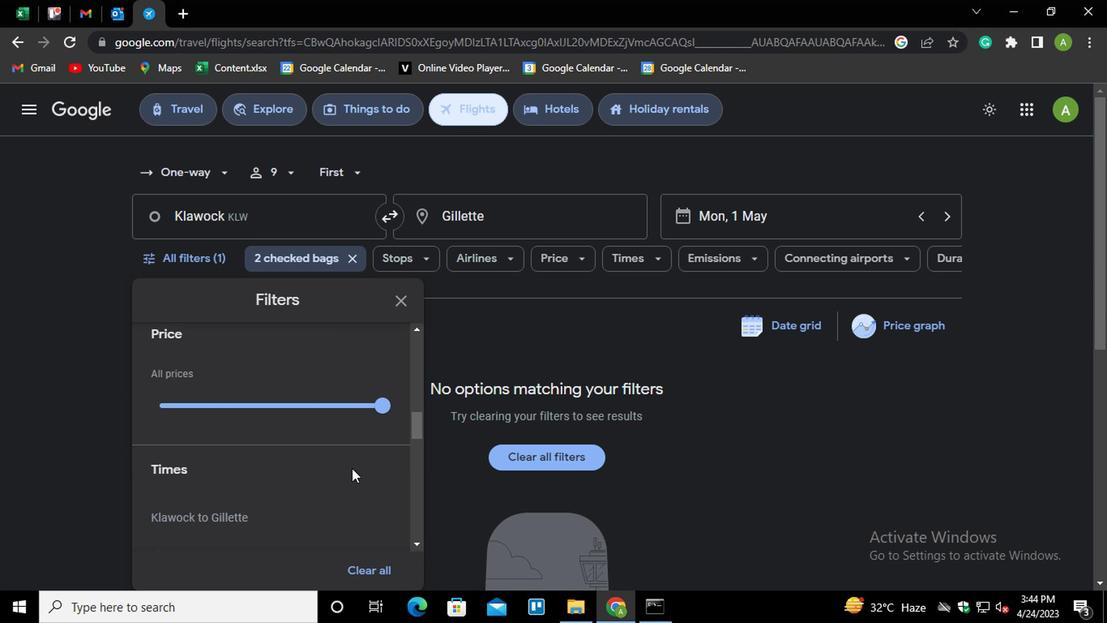 
Action: Mouse scrolled (346, 470) with delta (0, 0)
Screenshot: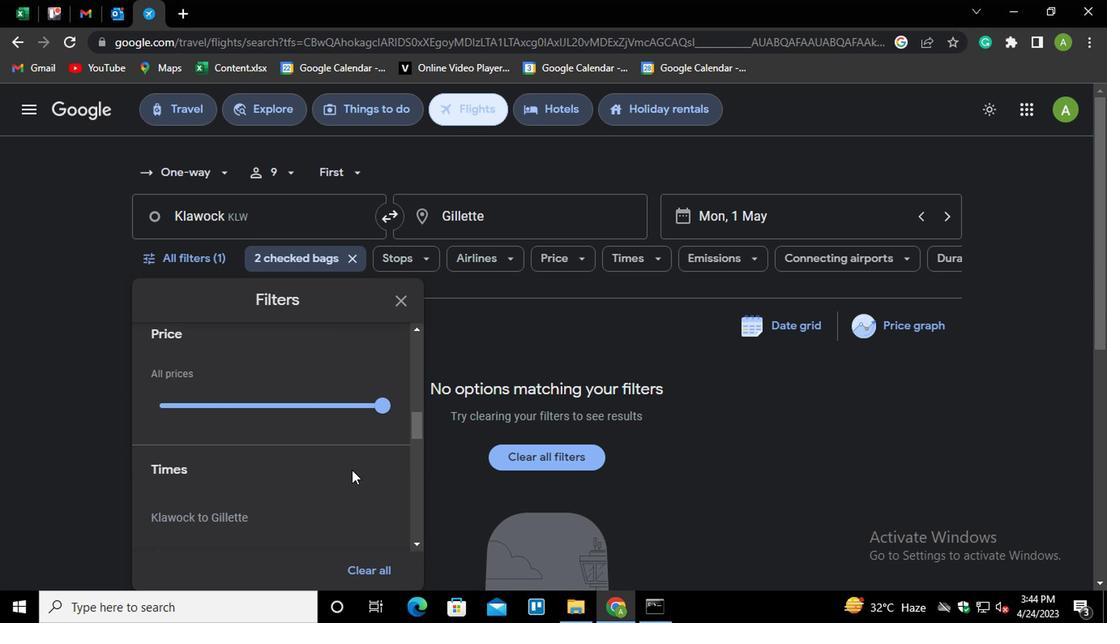 
Action: Mouse scrolled (346, 470) with delta (0, 0)
Screenshot: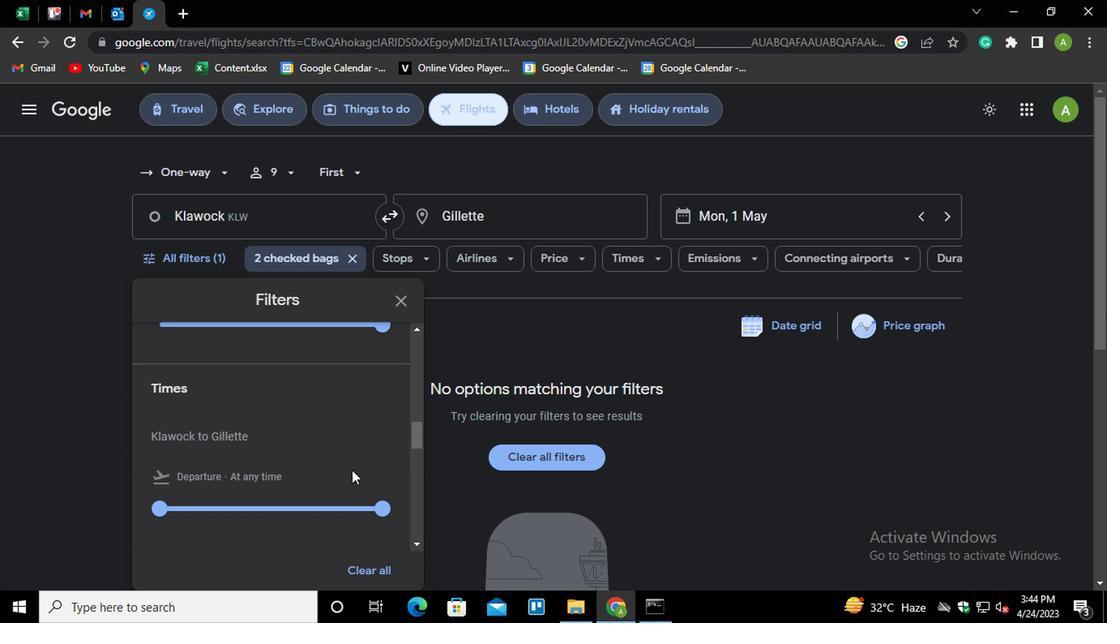 
Action: Mouse moved to (223, 425)
Screenshot: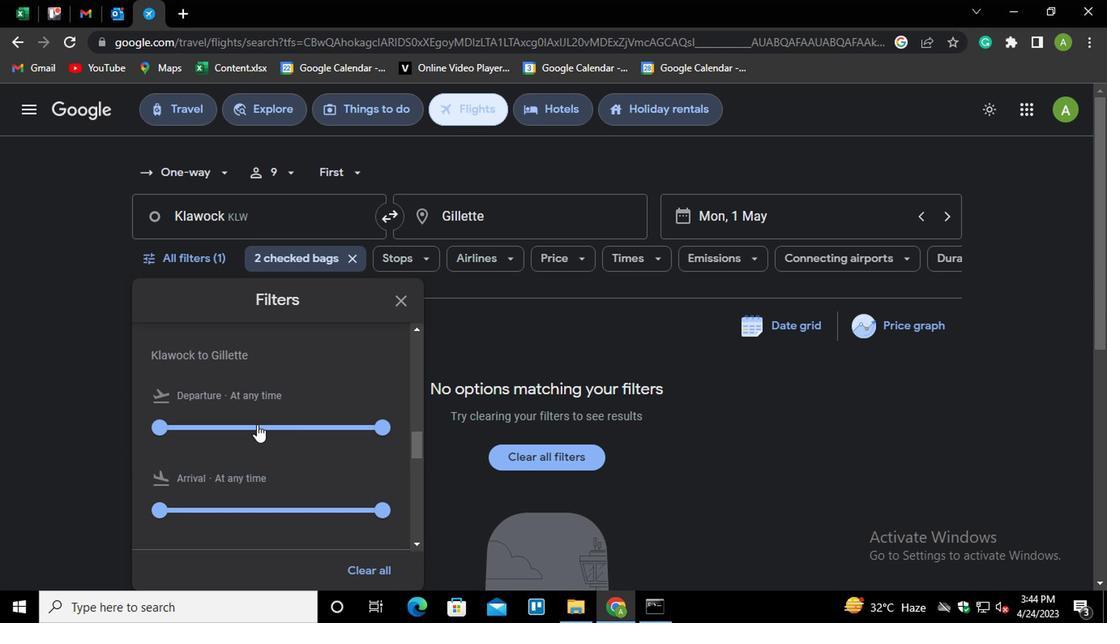 
Action: Mouse pressed left at (223, 425)
Screenshot: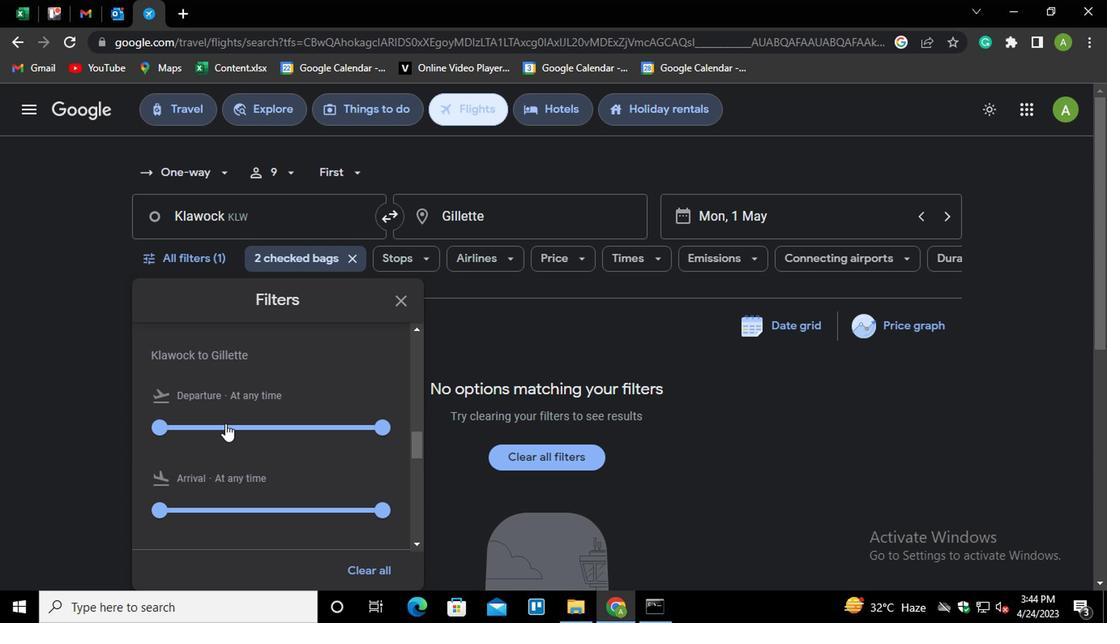 
Action: Mouse moved to (375, 427)
Screenshot: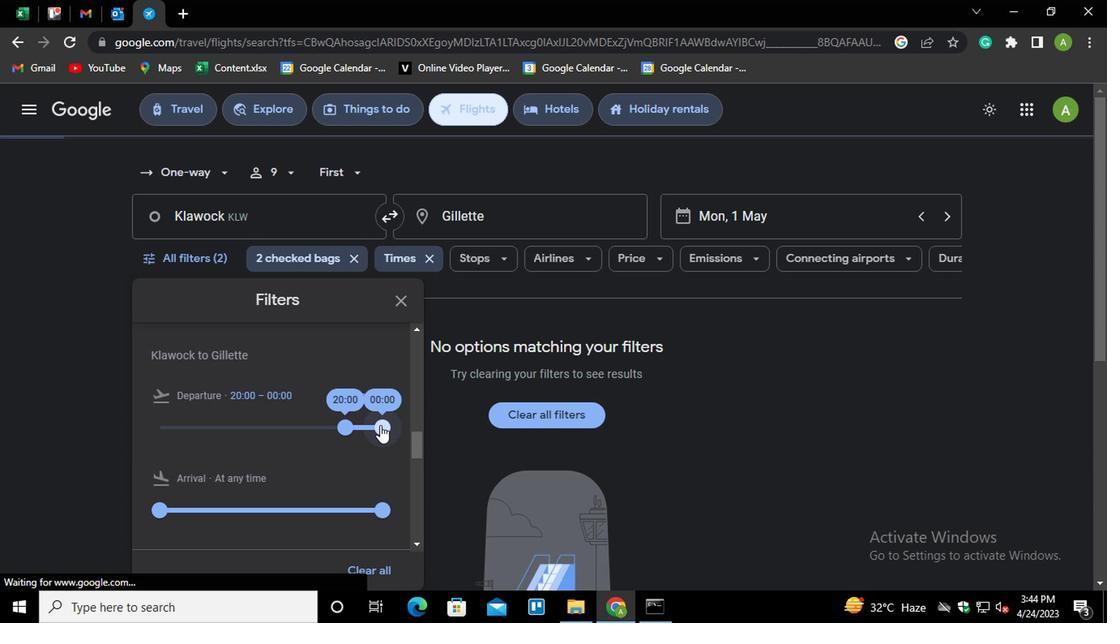 
Action: Mouse pressed left at (375, 427)
Screenshot: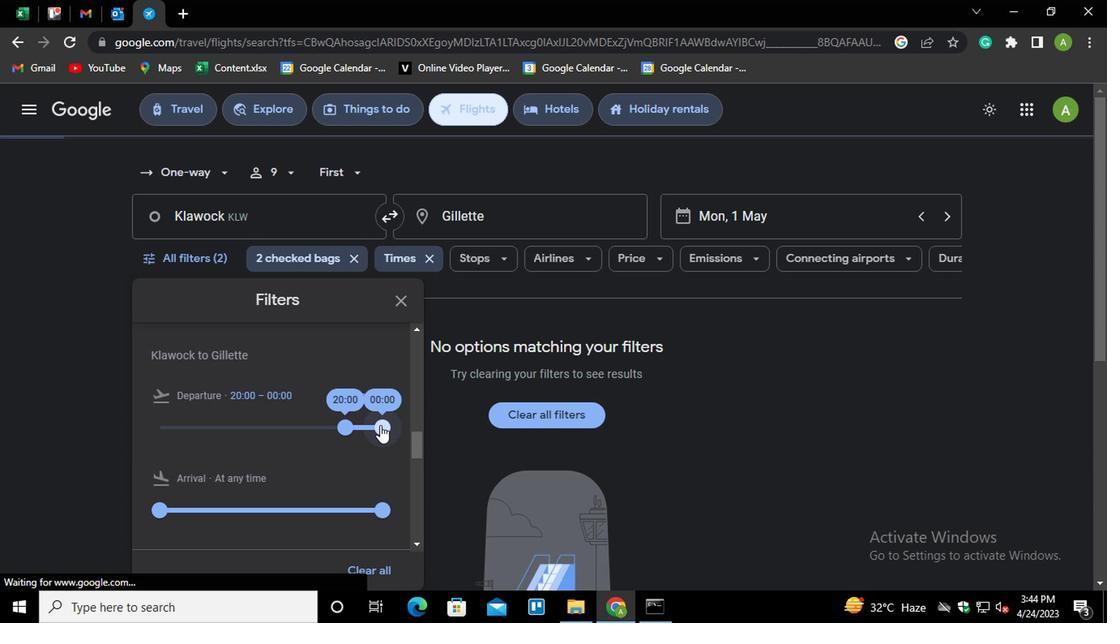 
Action: Mouse moved to (331, 477)
Screenshot: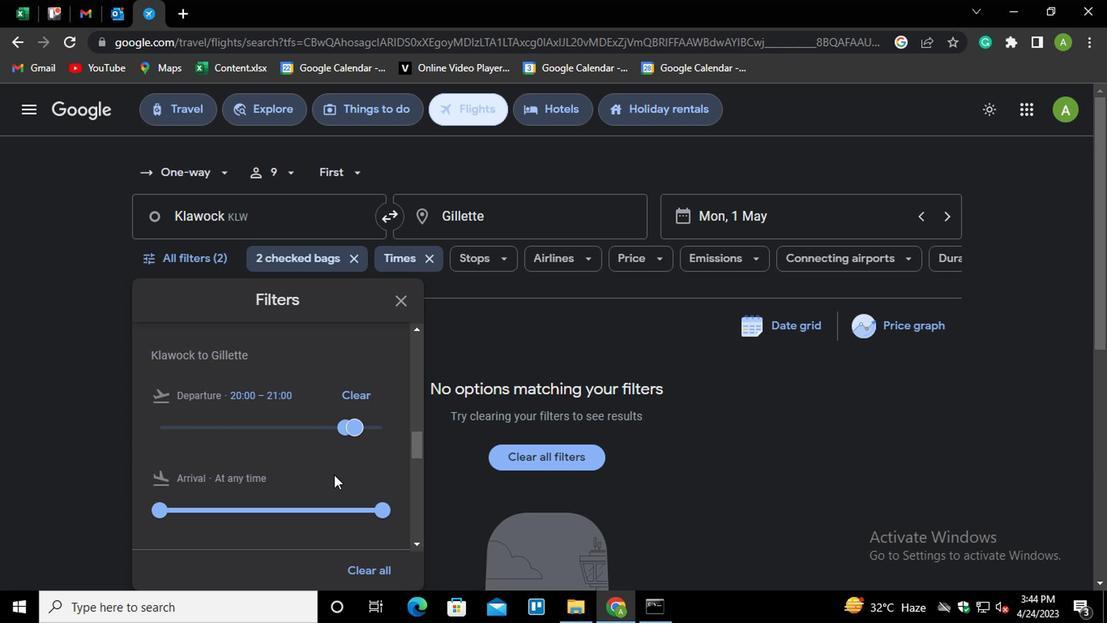 
Action: Mouse scrolled (331, 477) with delta (0, 0)
Screenshot: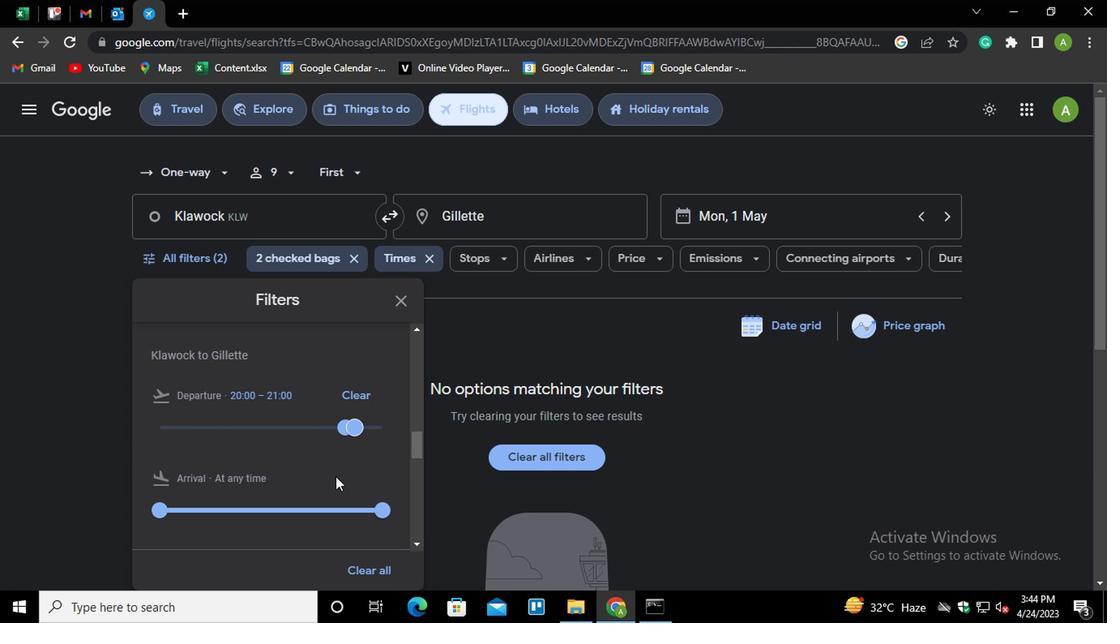 
Action: Mouse scrolled (331, 477) with delta (0, 0)
Screenshot: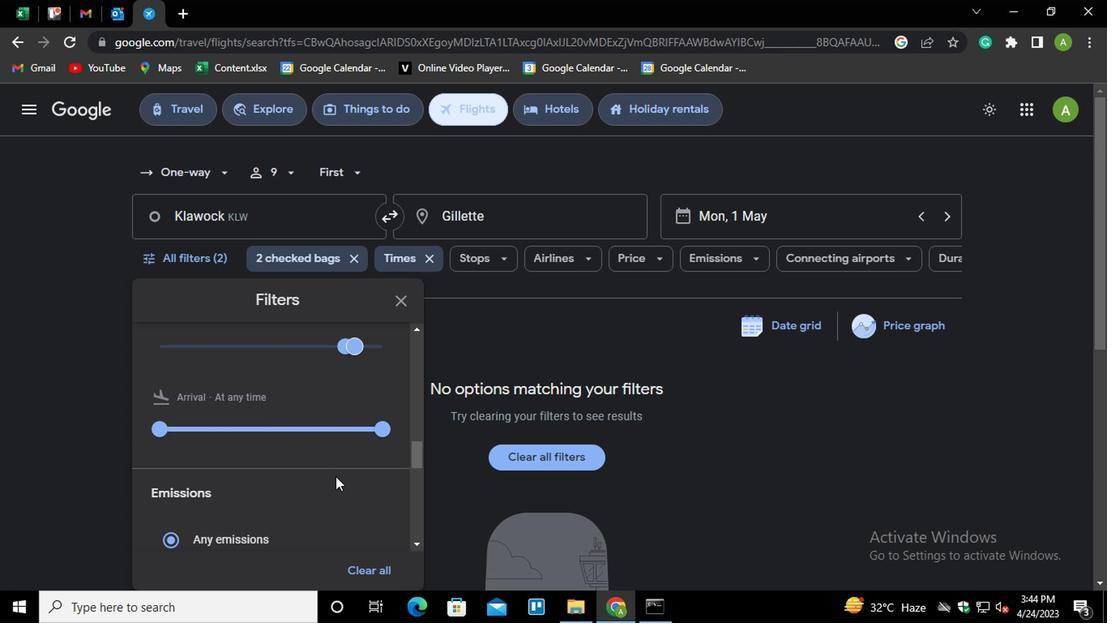 
Action: Mouse scrolled (331, 477) with delta (0, 0)
Screenshot: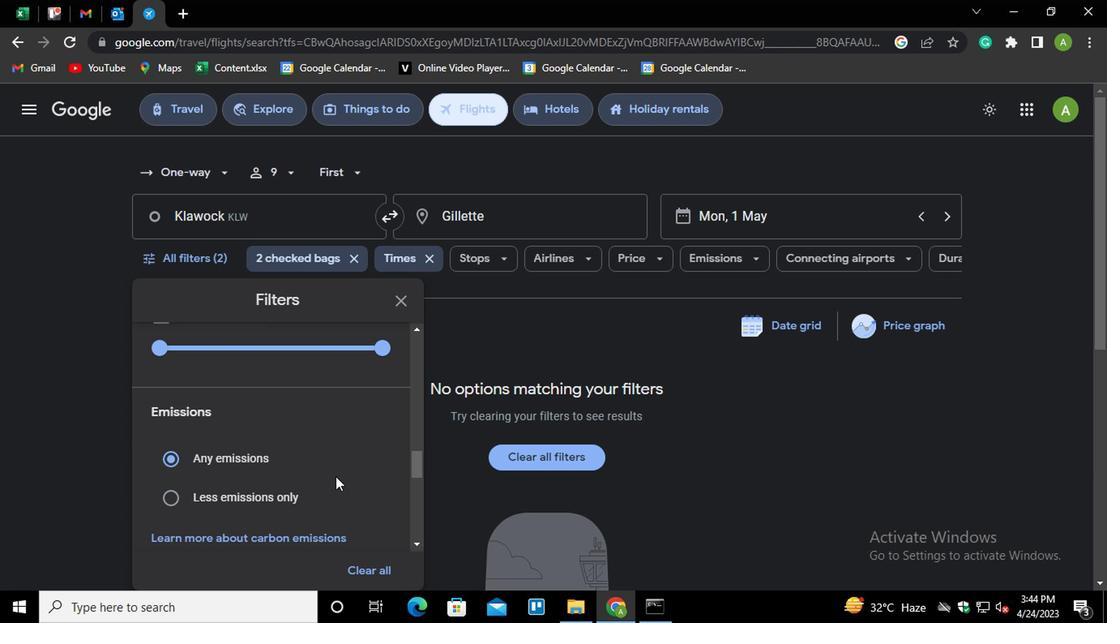 
Action: Mouse moved to (741, 493)
Screenshot: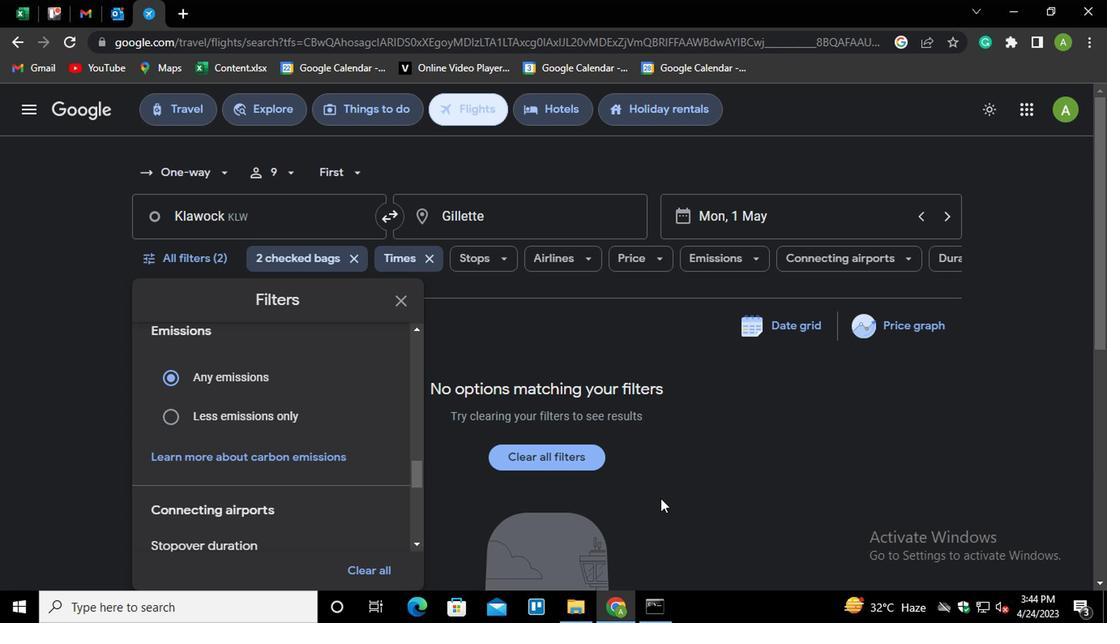 
Action: Mouse pressed left at (741, 493)
Screenshot: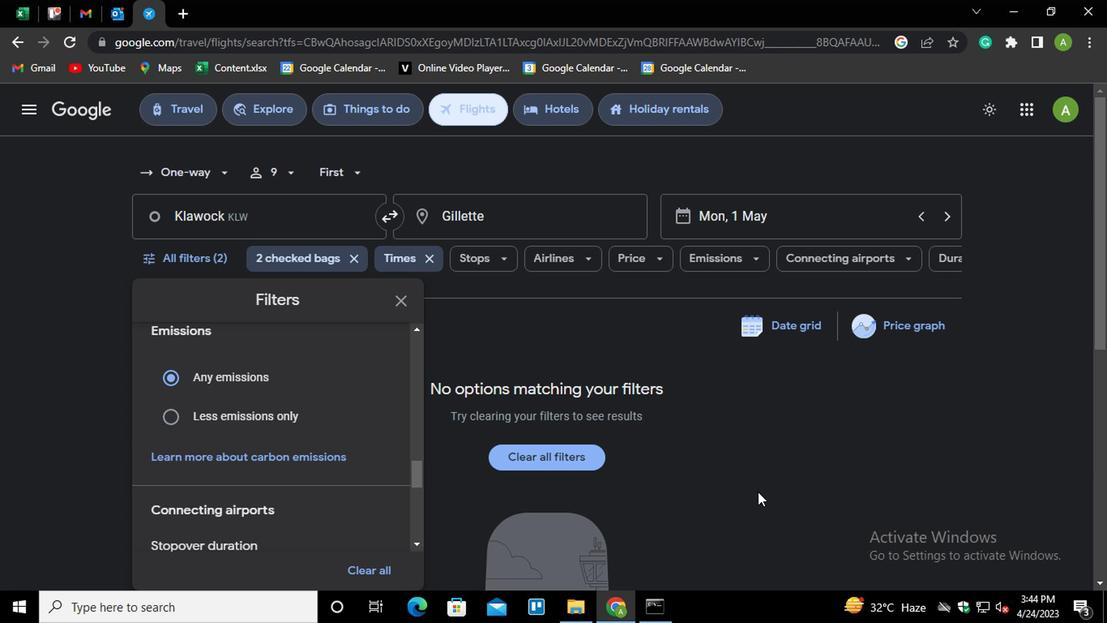 
Action: Mouse moved to (741, 493)
Screenshot: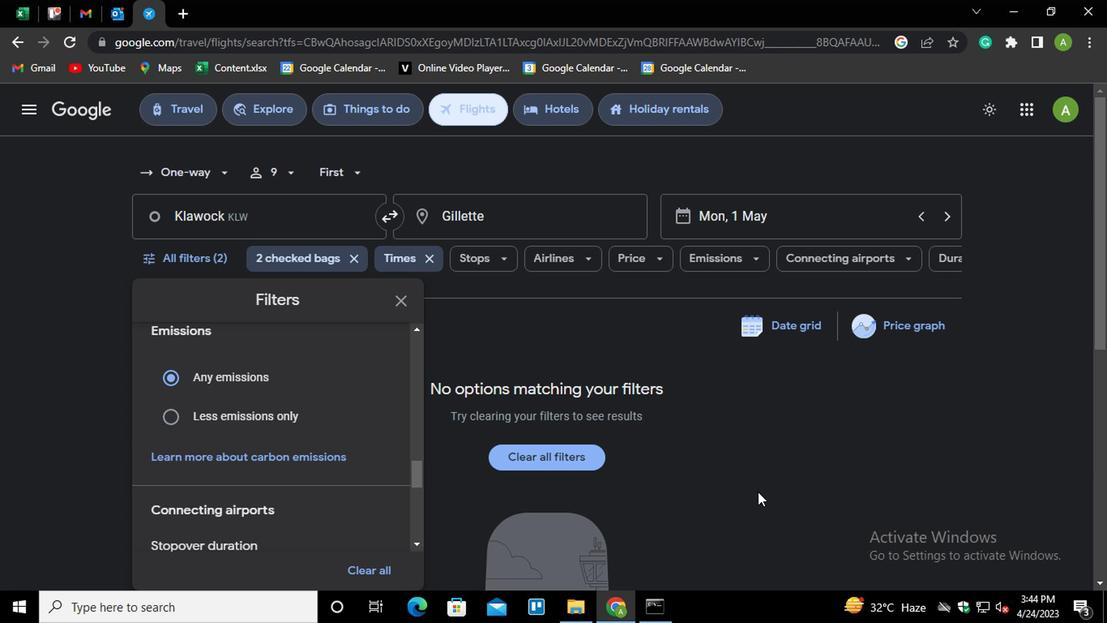
